 Task: Find connections with filter location Guaratuba with filter topic #Venturecapitalwith filter profile language English with filter current company Shapoorji Pallonji Real Estate with filter school Bennett University with filter industry Sporting Goods Manufacturing with filter service category Search Engine Optimization (SEO) with filter keywords title Operations Manager
Action: Mouse moved to (509, 106)
Screenshot: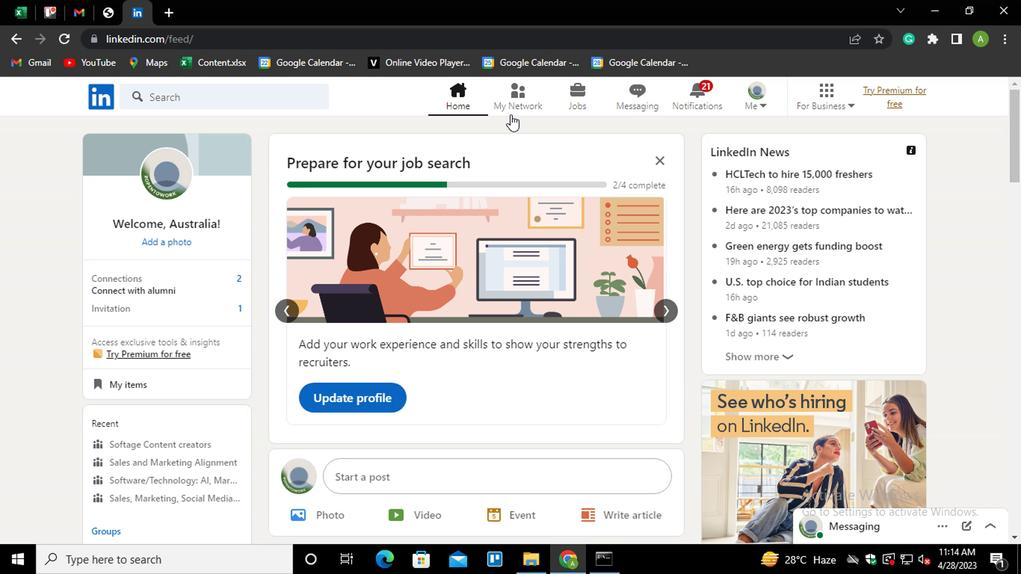 
Action: Mouse pressed left at (509, 106)
Screenshot: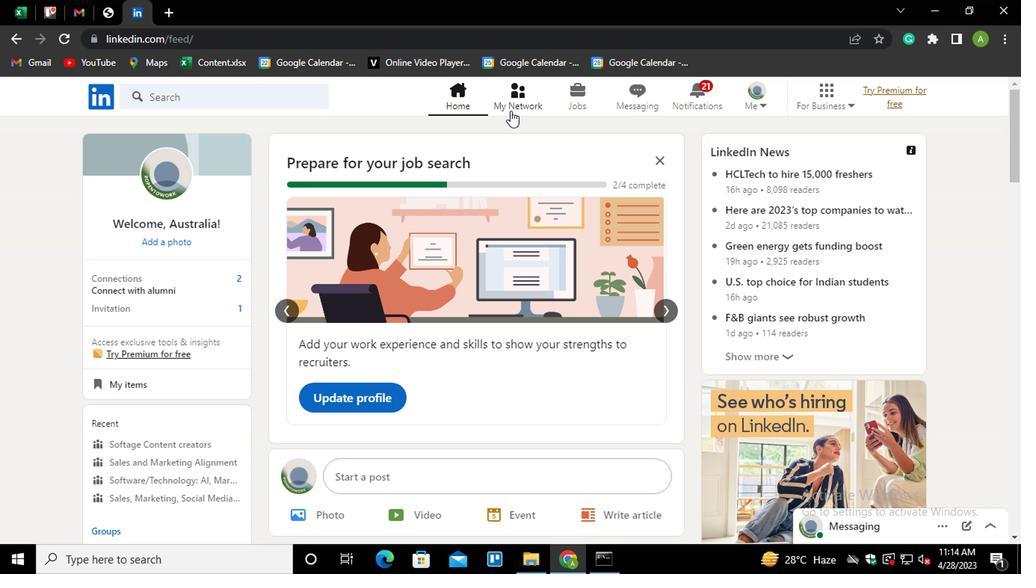 
Action: Mouse moved to (206, 181)
Screenshot: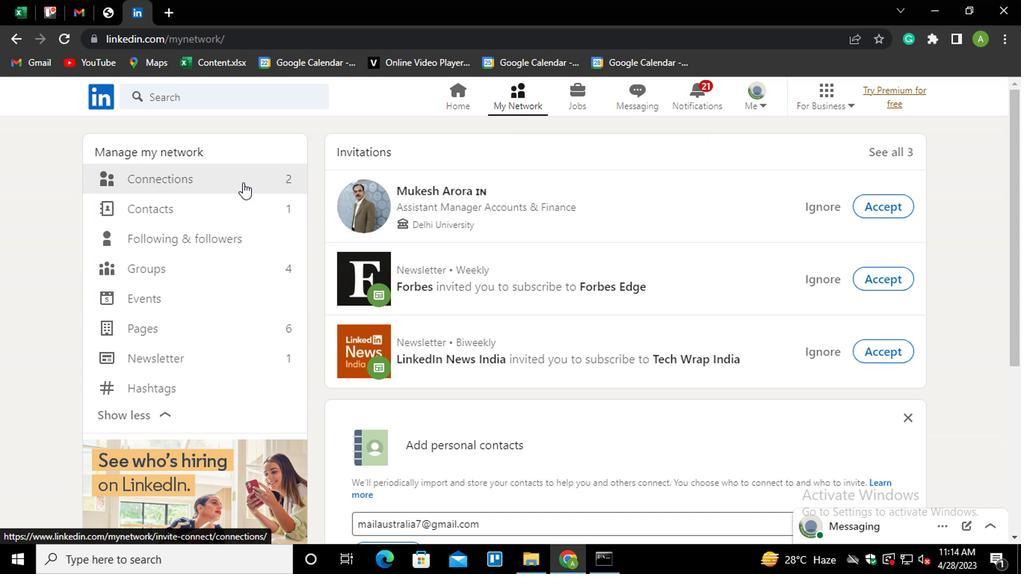 
Action: Mouse pressed left at (206, 181)
Screenshot: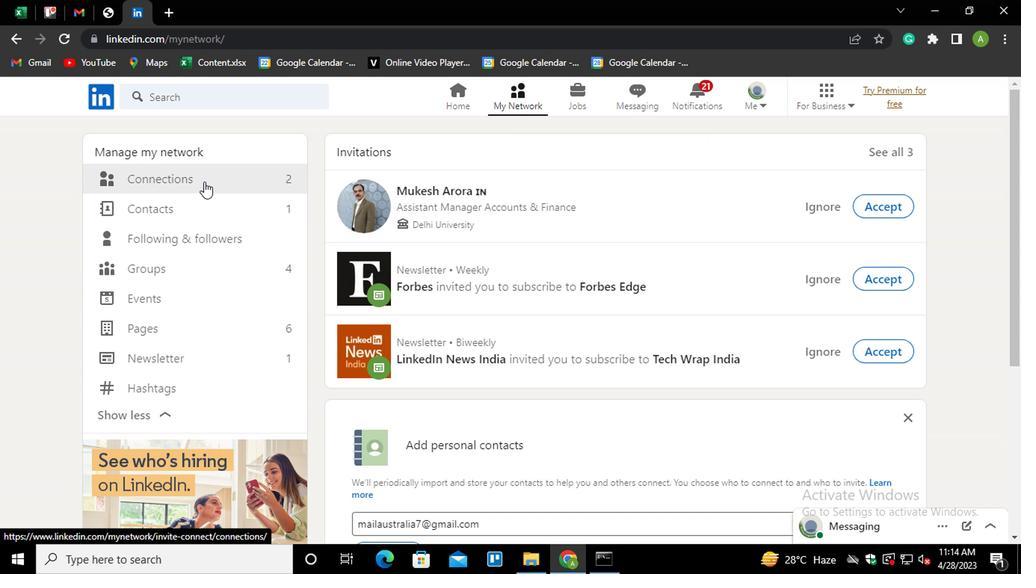 
Action: Mouse moved to (624, 180)
Screenshot: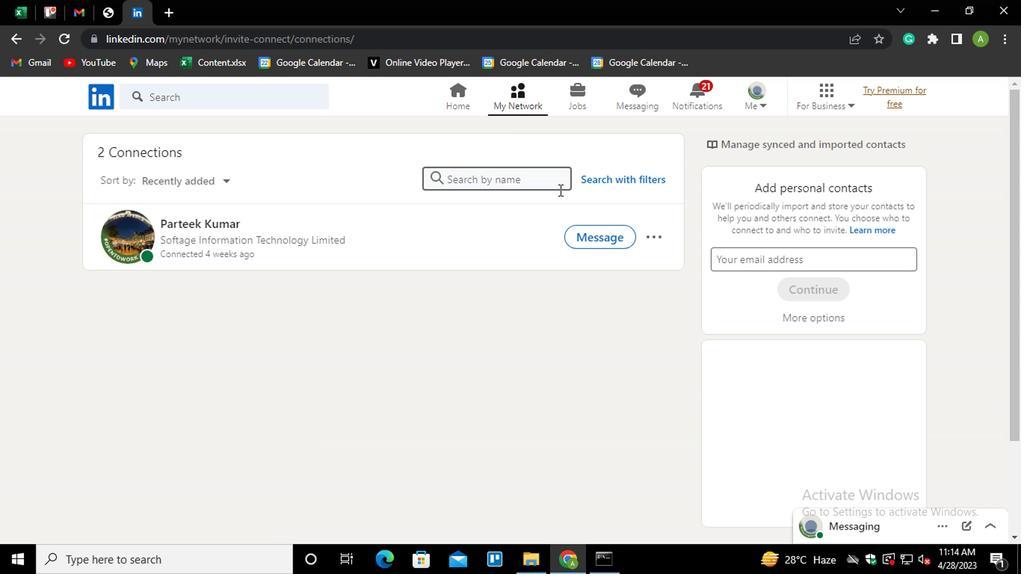 
Action: Mouse pressed left at (624, 180)
Screenshot: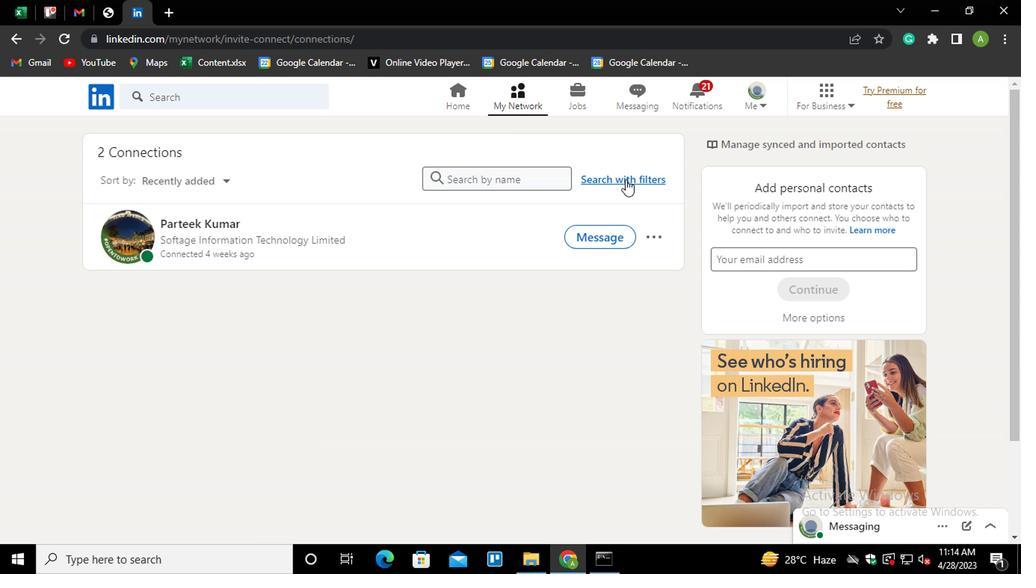 
Action: Mouse moved to (556, 136)
Screenshot: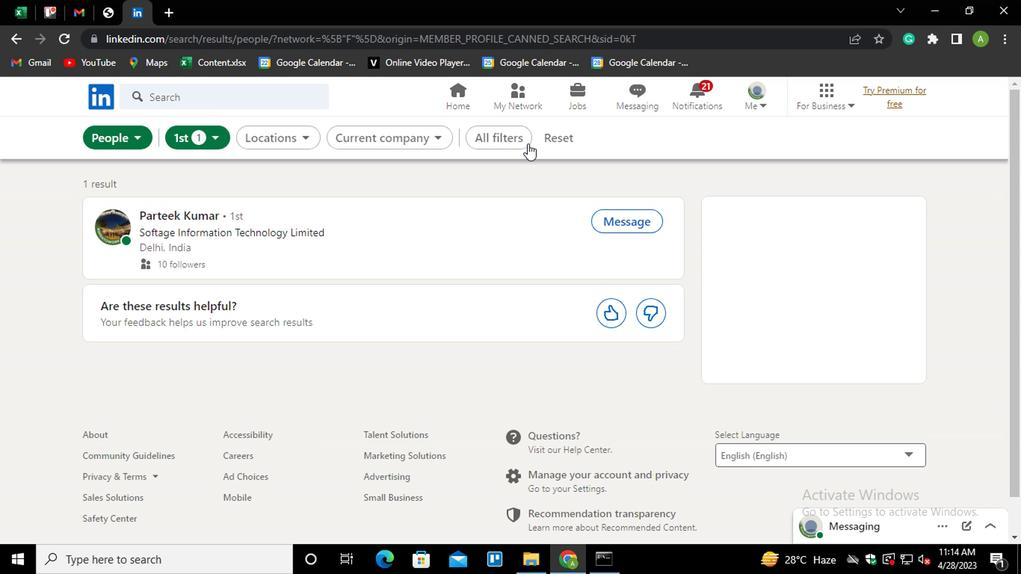 
Action: Mouse pressed left at (556, 136)
Screenshot: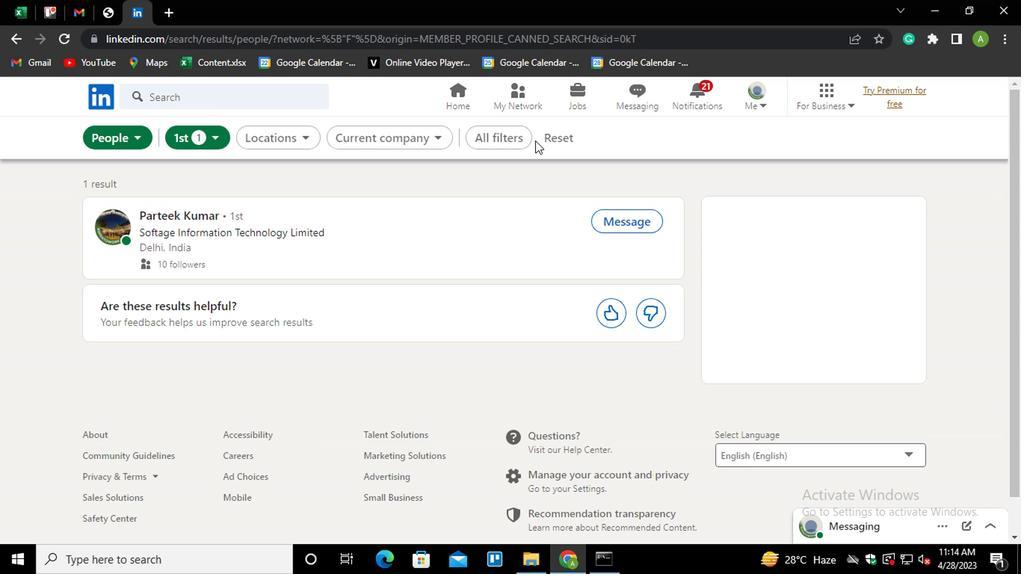 
Action: Mouse moved to (539, 141)
Screenshot: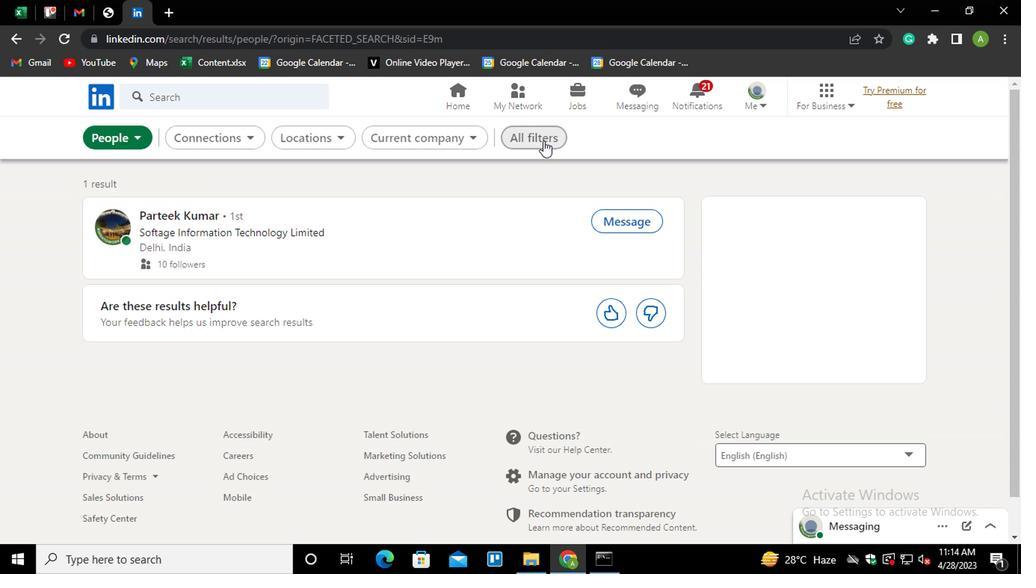 
Action: Mouse pressed left at (539, 141)
Screenshot: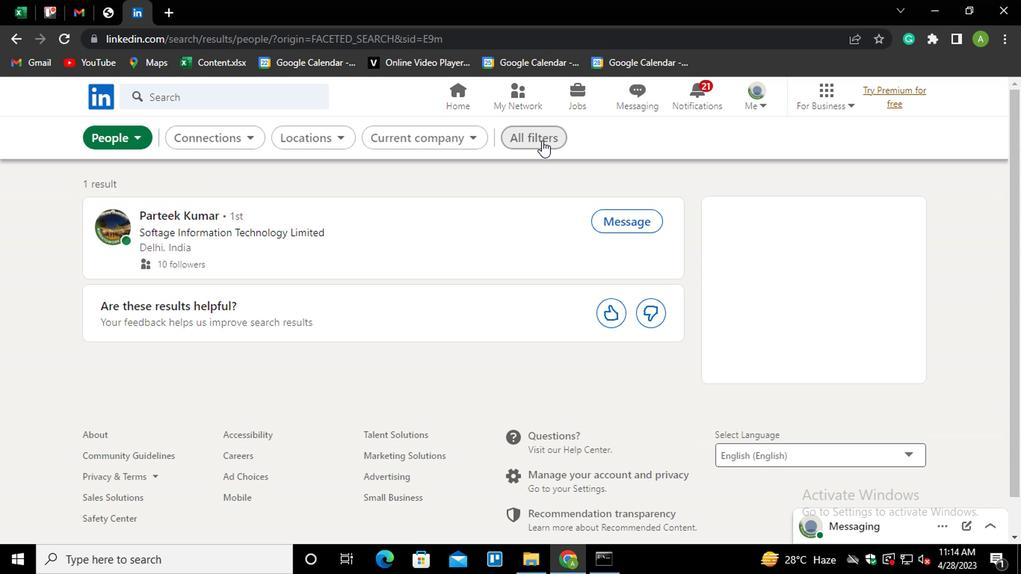 
Action: Mouse moved to (730, 328)
Screenshot: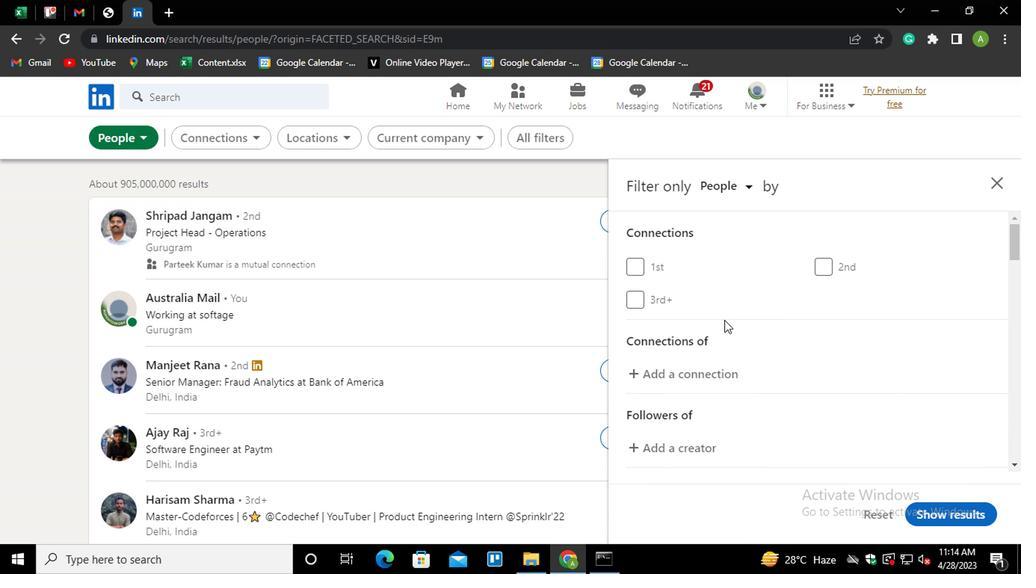 
Action: Mouse scrolled (730, 327) with delta (0, -1)
Screenshot: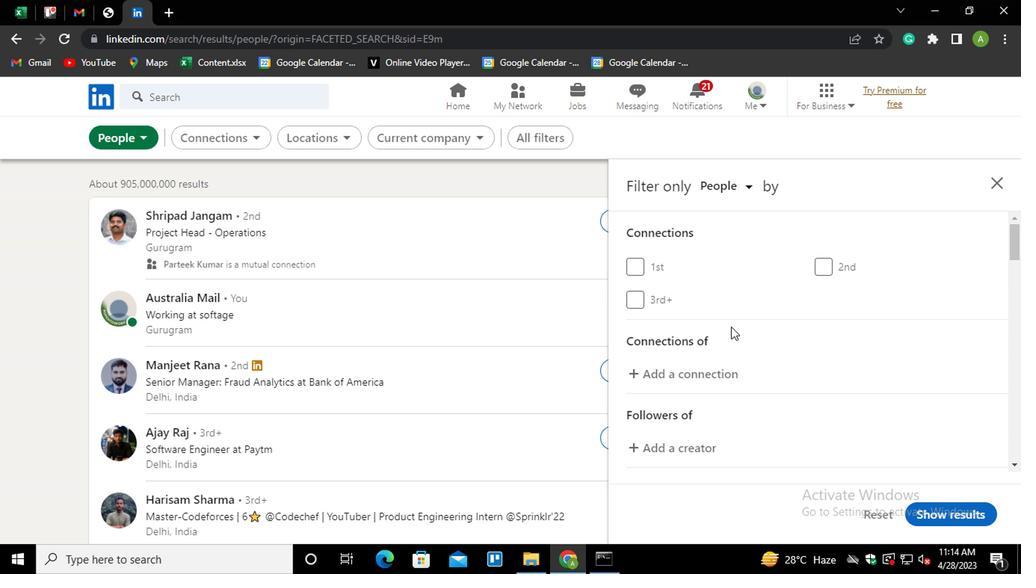 
Action: Mouse scrolled (730, 327) with delta (0, -1)
Screenshot: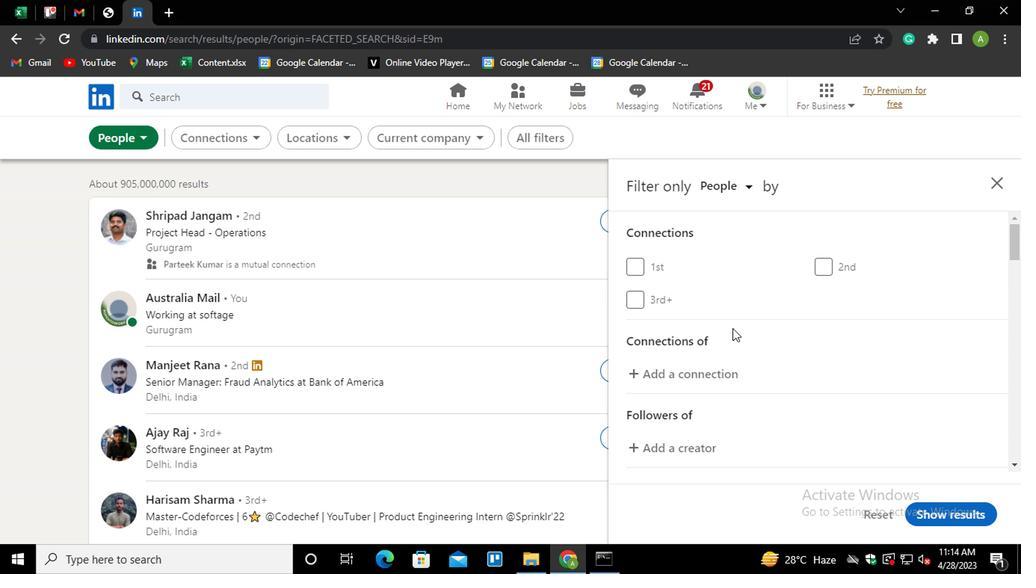 
Action: Mouse scrolled (730, 327) with delta (0, -1)
Screenshot: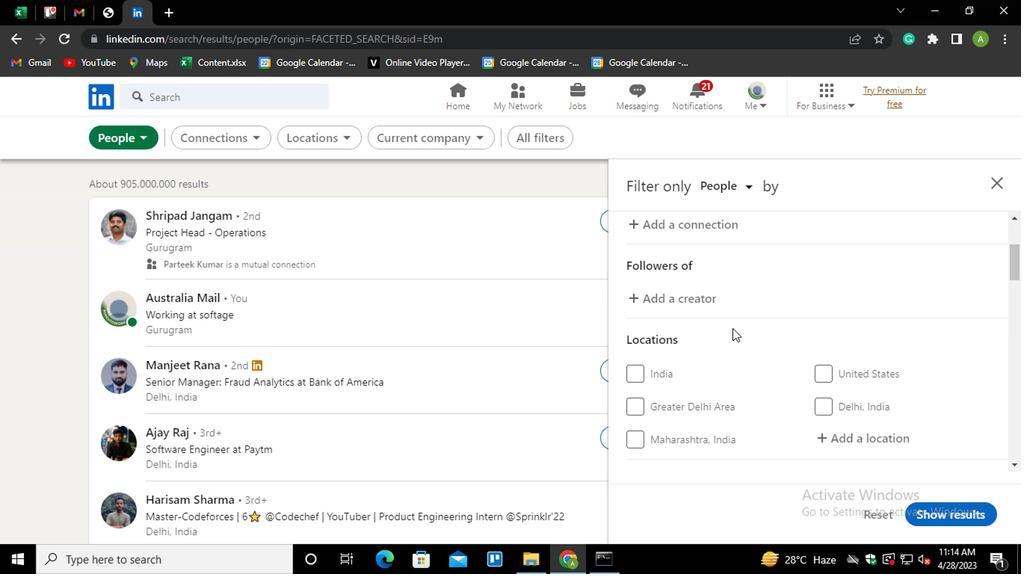 
Action: Mouse moved to (848, 368)
Screenshot: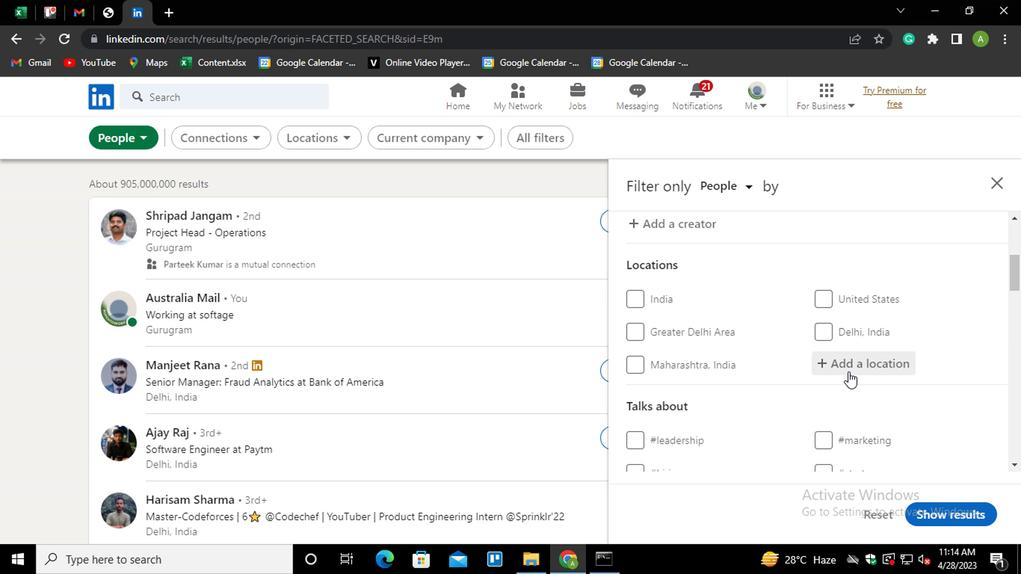 
Action: Mouse pressed left at (848, 368)
Screenshot: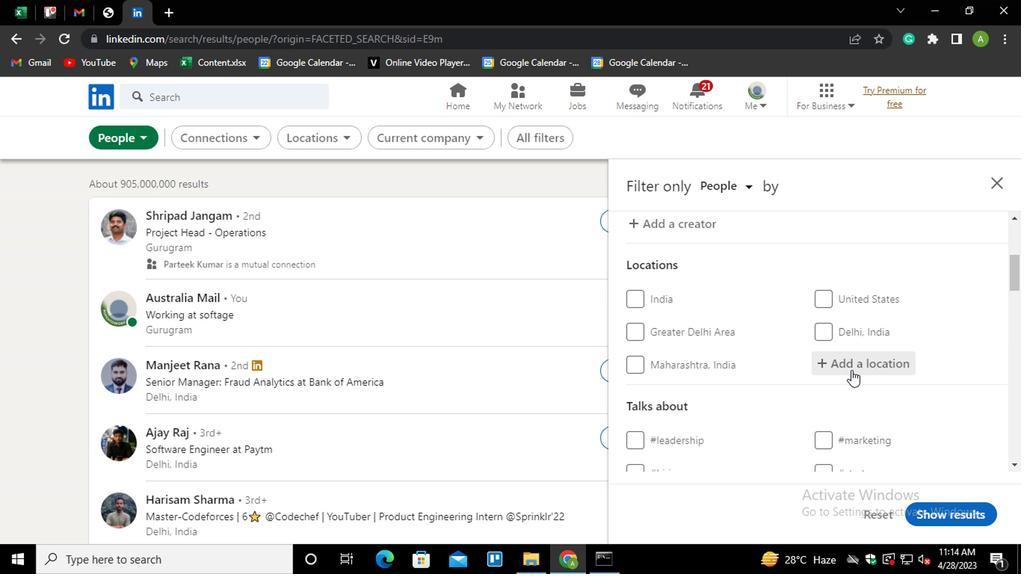 
Action: Key pressed <Key.shift>GUARATU<Key.down><Key.enter>
Screenshot: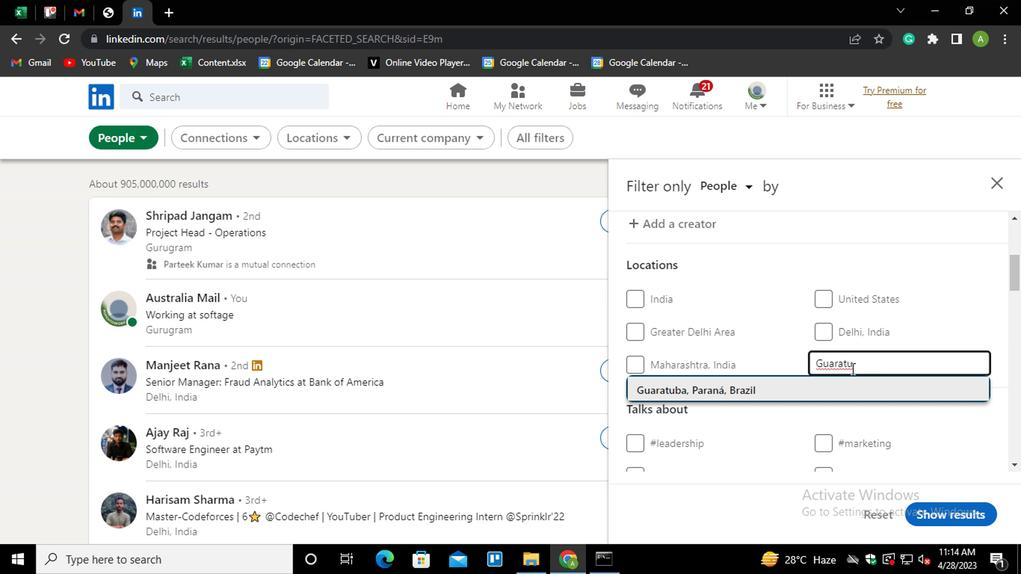 
Action: Mouse scrolled (848, 367) with delta (0, 0)
Screenshot: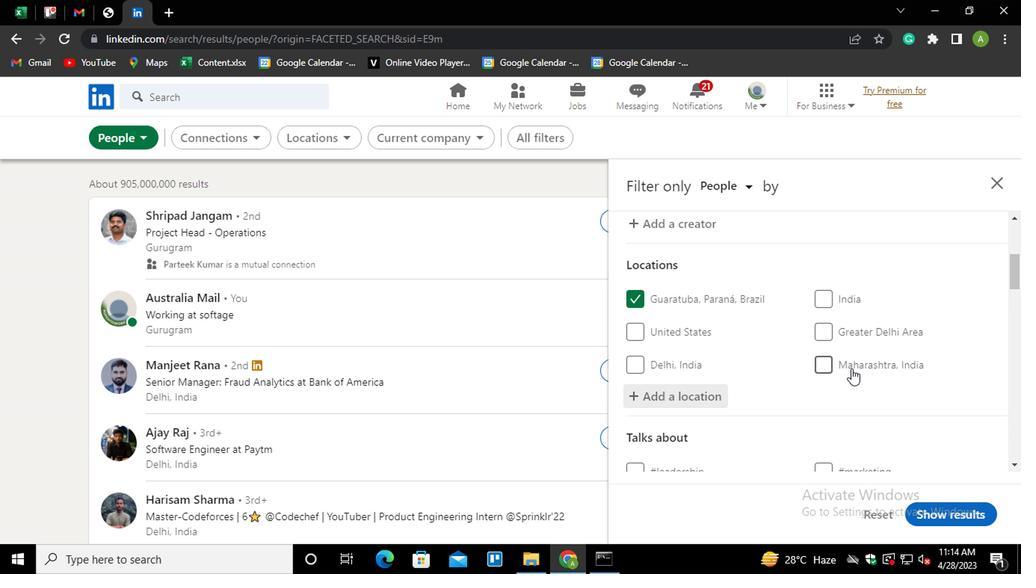 
Action: Mouse scrolled (848, 367) with delta (0, 0)
Screenshot: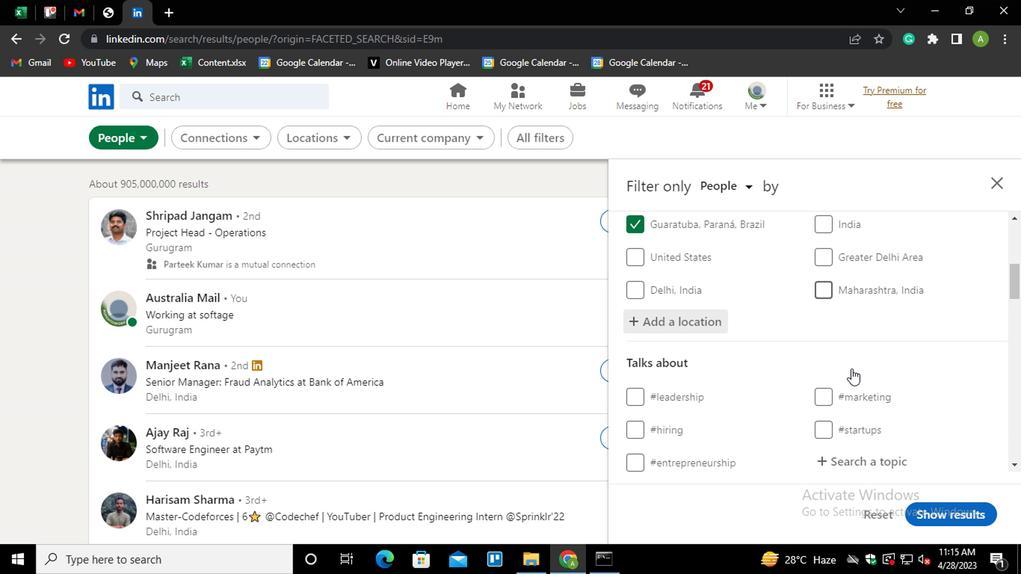 
Action: Mouse scrolled (848, 367) with delta (0, 0)
Screenshot: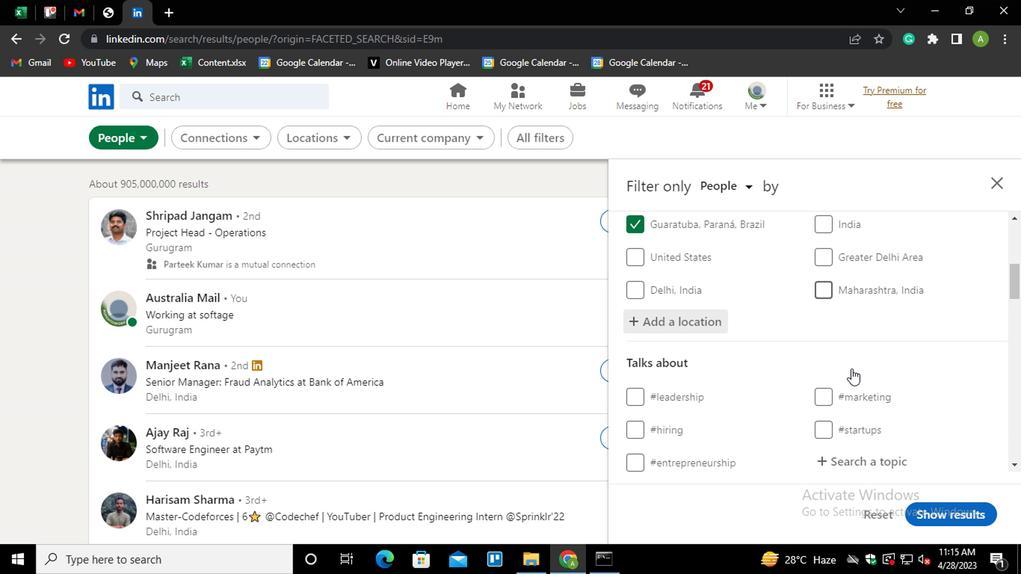 
Action: Mouse moved to (833, 317)
Screenshot: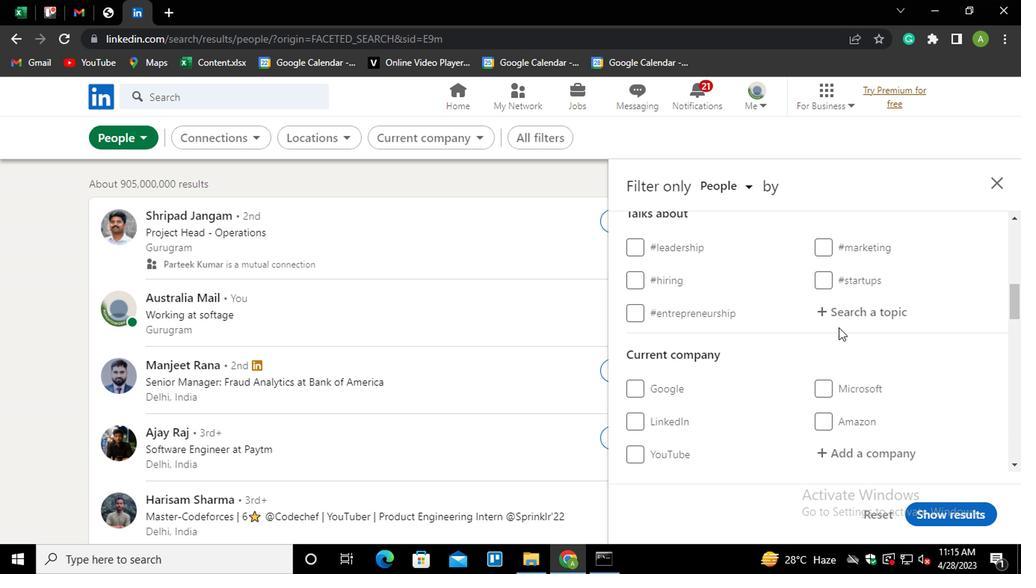 
Action: Mouse pressed left at (833, 317)
Screenshot: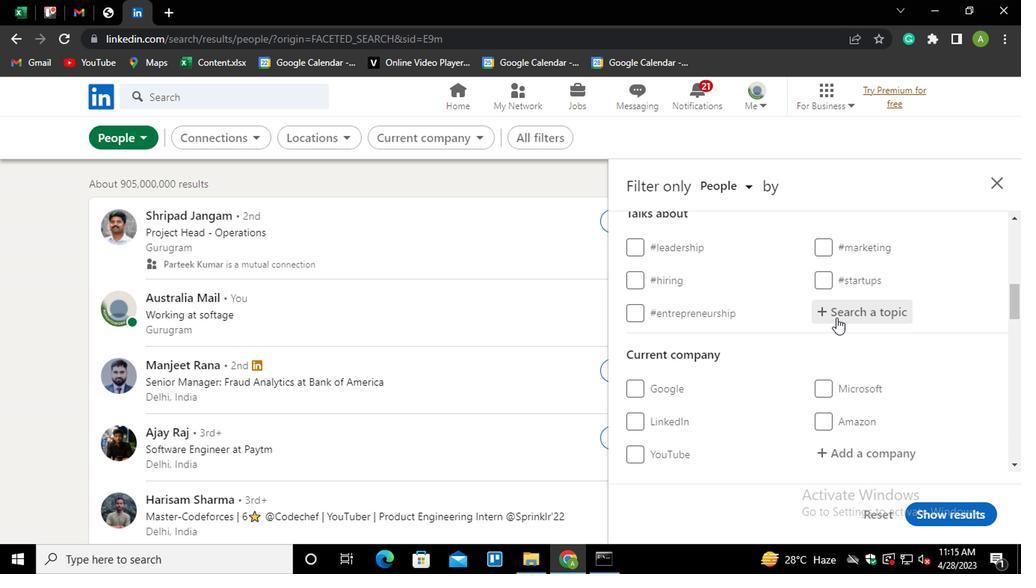 
Action: Key pressed CEN<Key.backspace><Key.backspace><Key.backspace>B<Key.backspace>VENTUREC<Key.down><Key.enter>
Screenshot: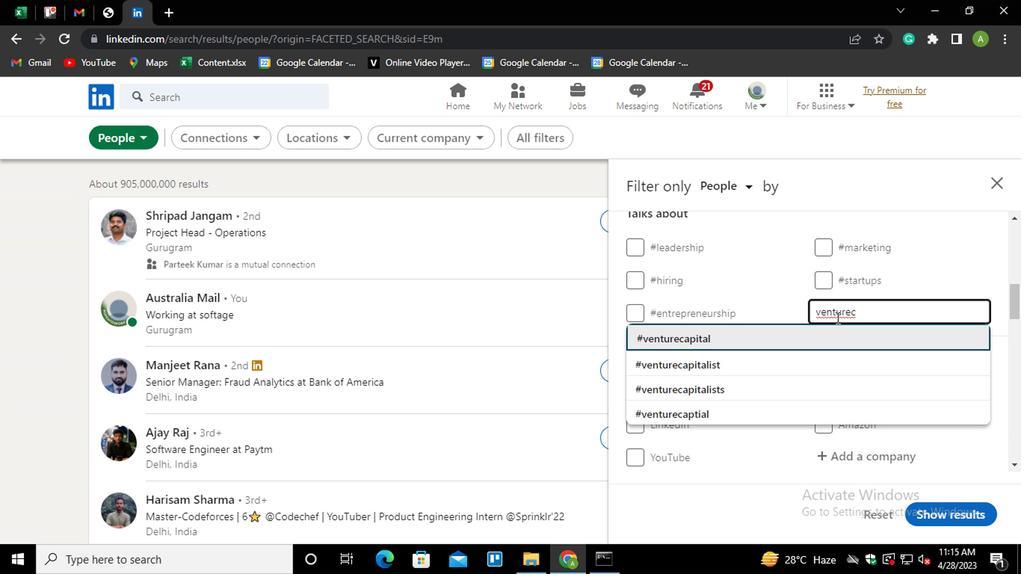 
Action: Mouse scrolled (833, 317) with delta (0, 0)
Screenshot: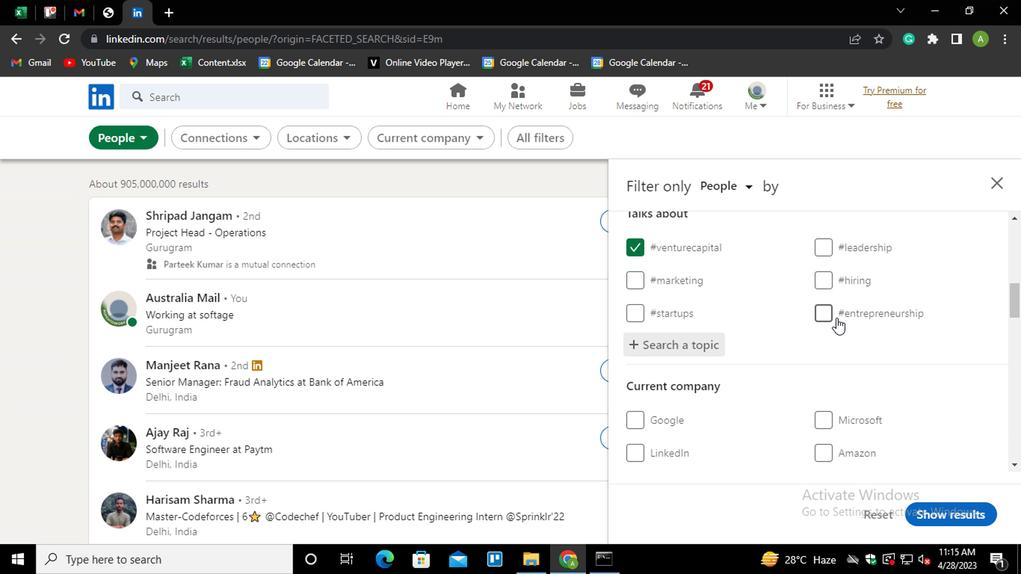 
Action: Mouse scrolled (833, 317) with delta (0, 0)
Screenshot: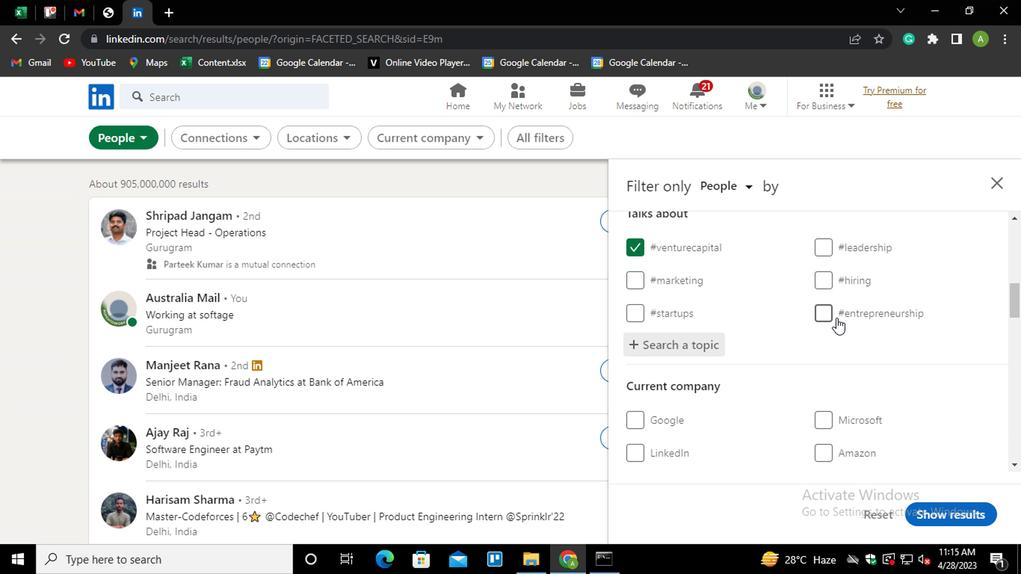 
Action: Mouse scrolled (833, 317) with delta (0, 0)
Screenshot: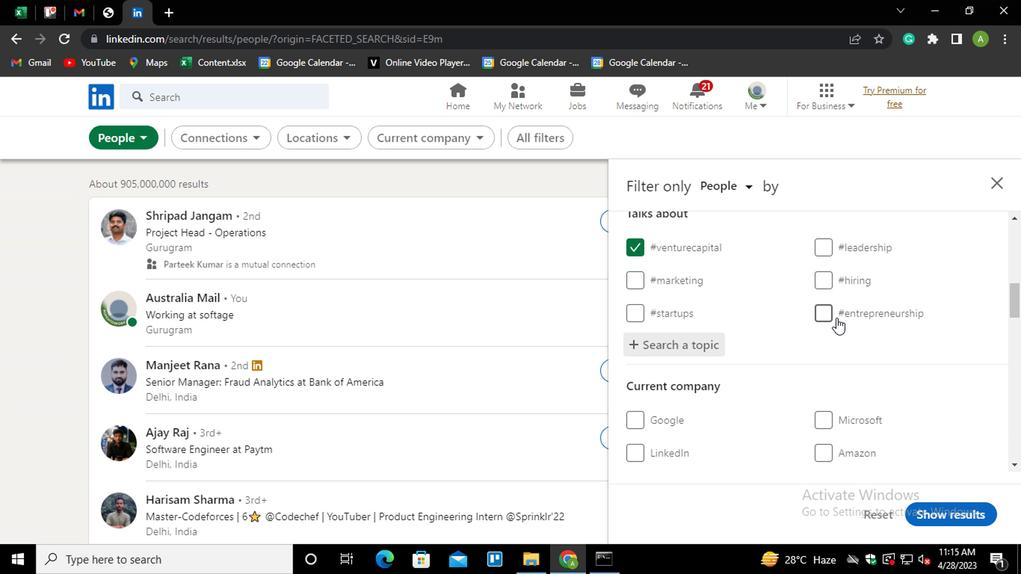 
Action: Mouse scrolled (833, 317) with delta (0, 0)
Screenshot: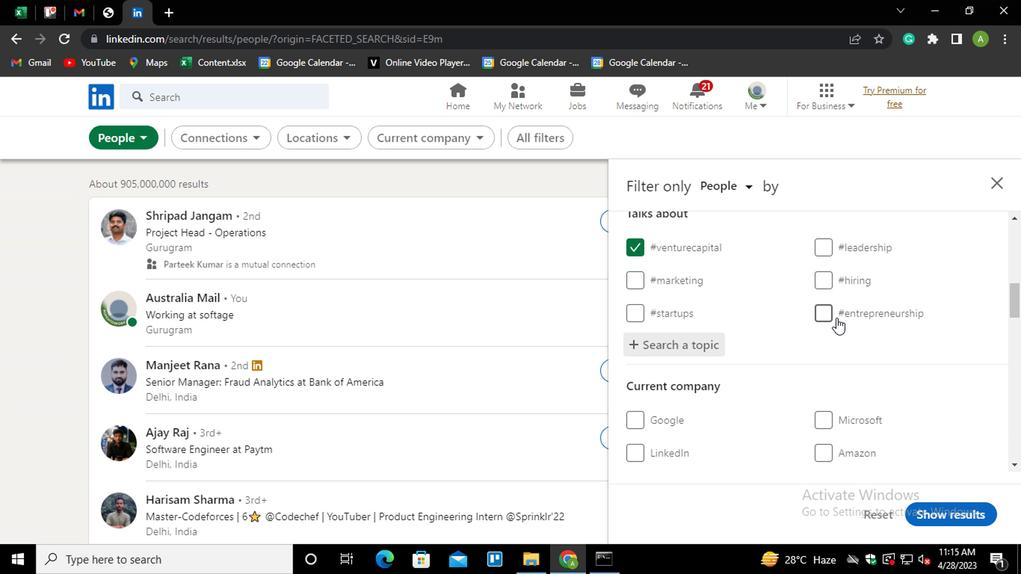 
Action: Mouse scrolled (833, 317) with delta (0, 0)
Screenshot: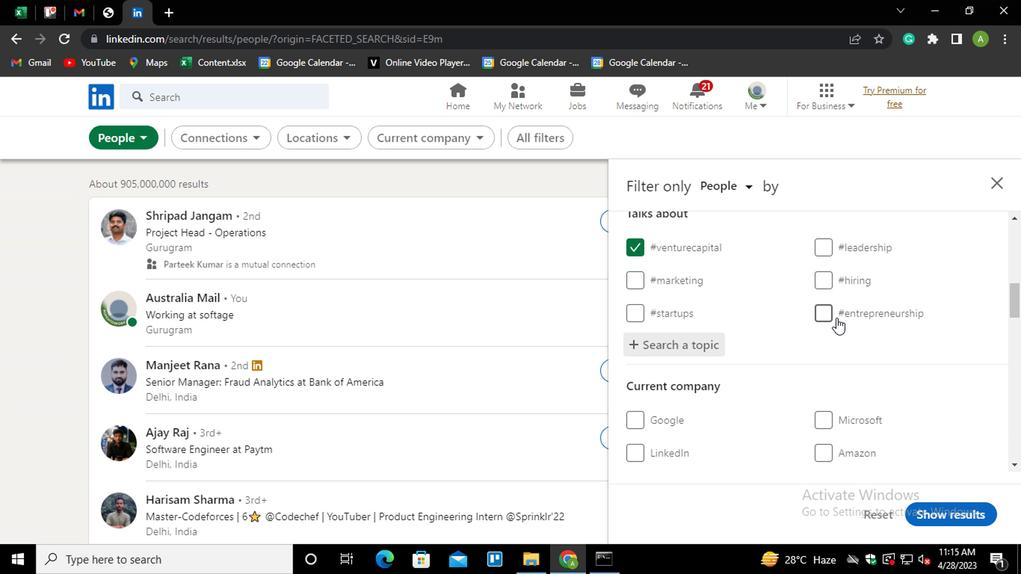 
Action: Mouse scrolled (833, 317) with delta (0, 0)
Screenshot: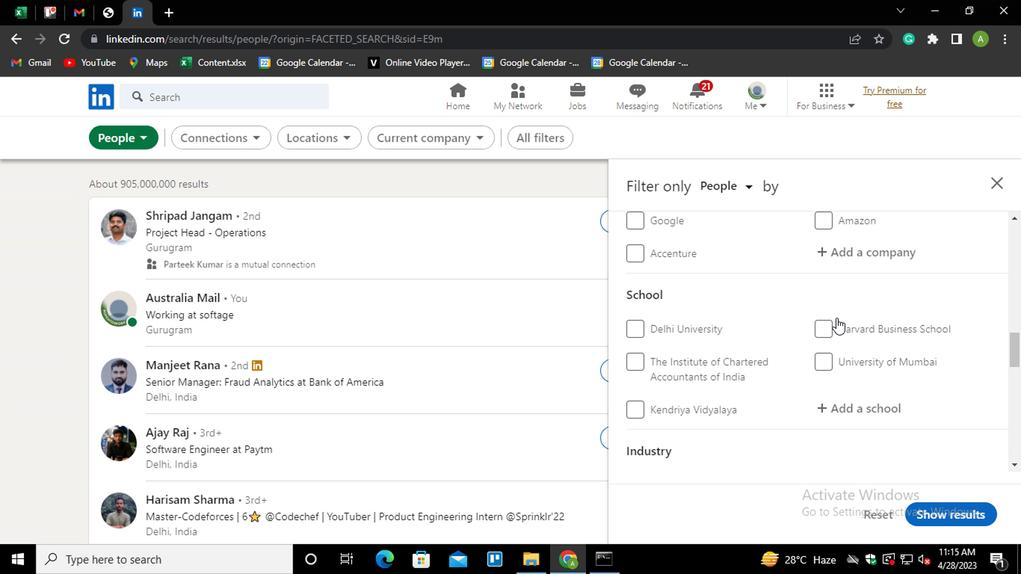 
Action: Mouse scrolled (833, 317) with delta (0, 0)
Screenshot: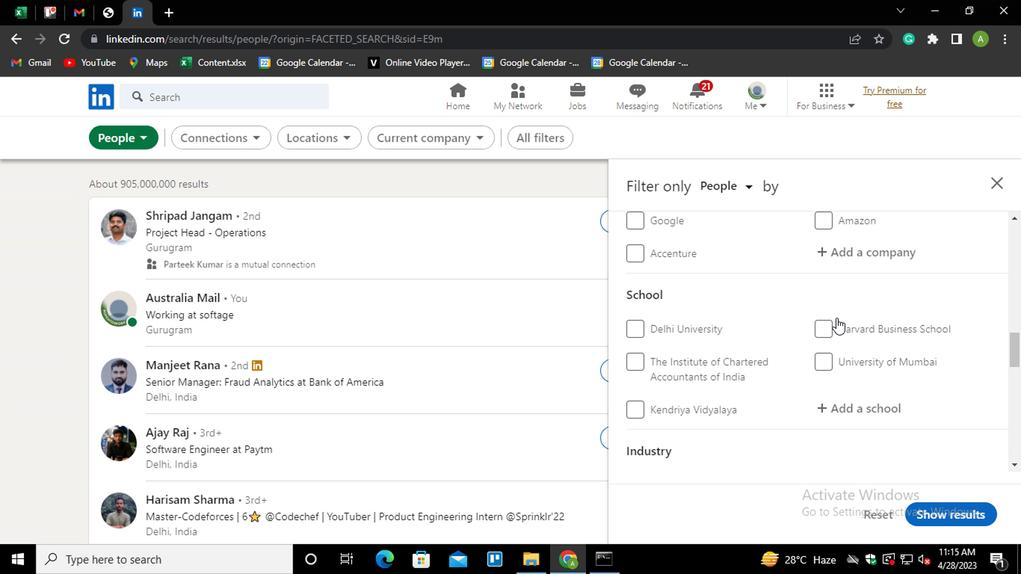 
Action: Mouse scrolled (833, 317) with delta (0, 0)
Screenshot: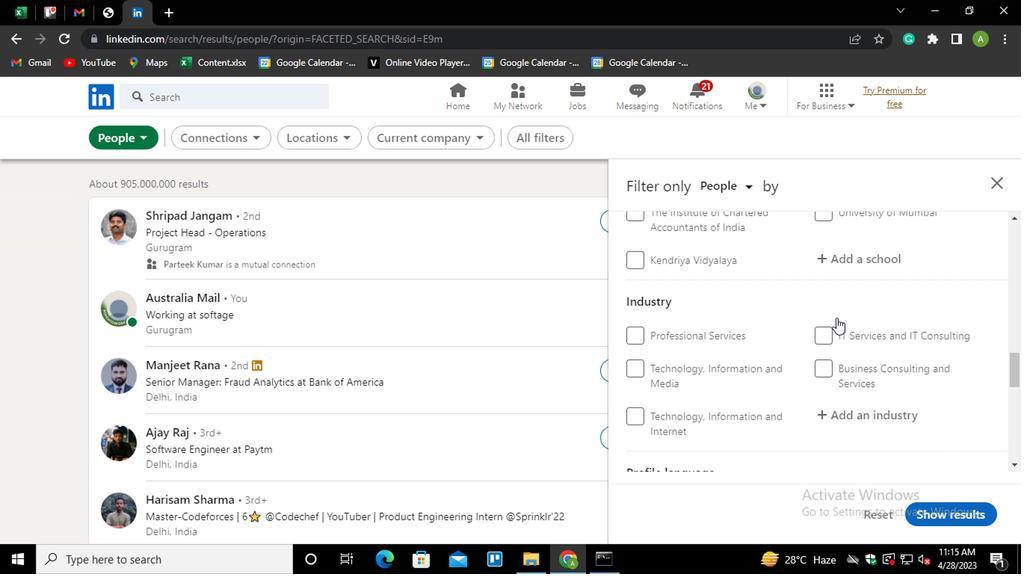 
Action: Mouse scrolled (833, 317) with delta (0, 0)
Screenshot: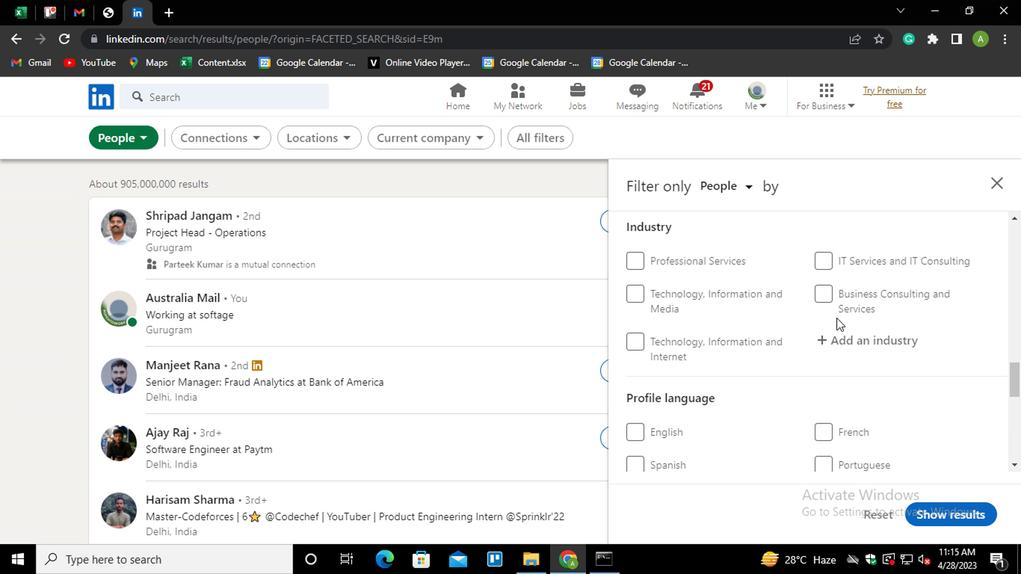
Action: Mouse moved to (624, 364)
Screenshot: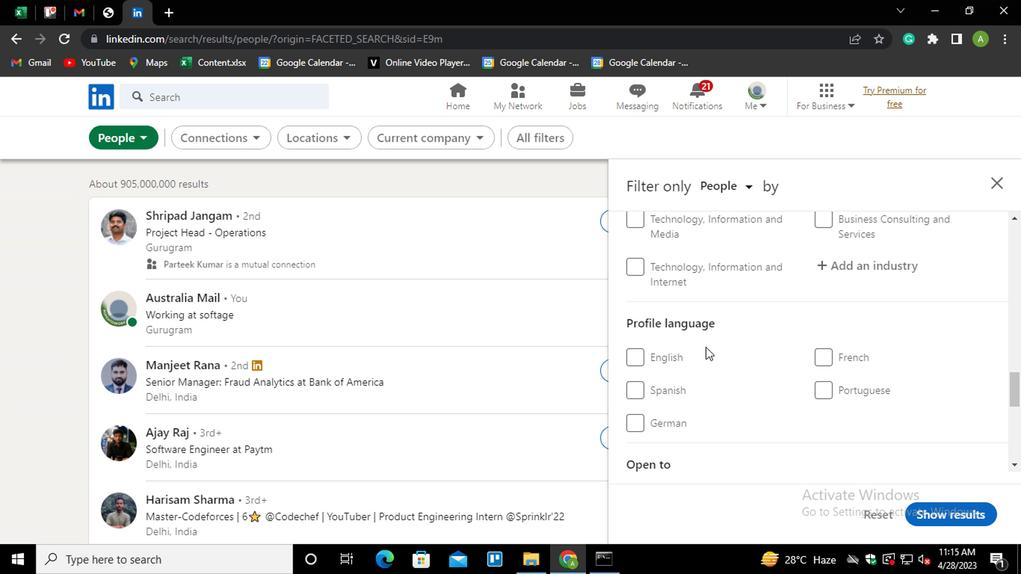 
Action: Mouse pressed left at (624, 364)
Screenshot: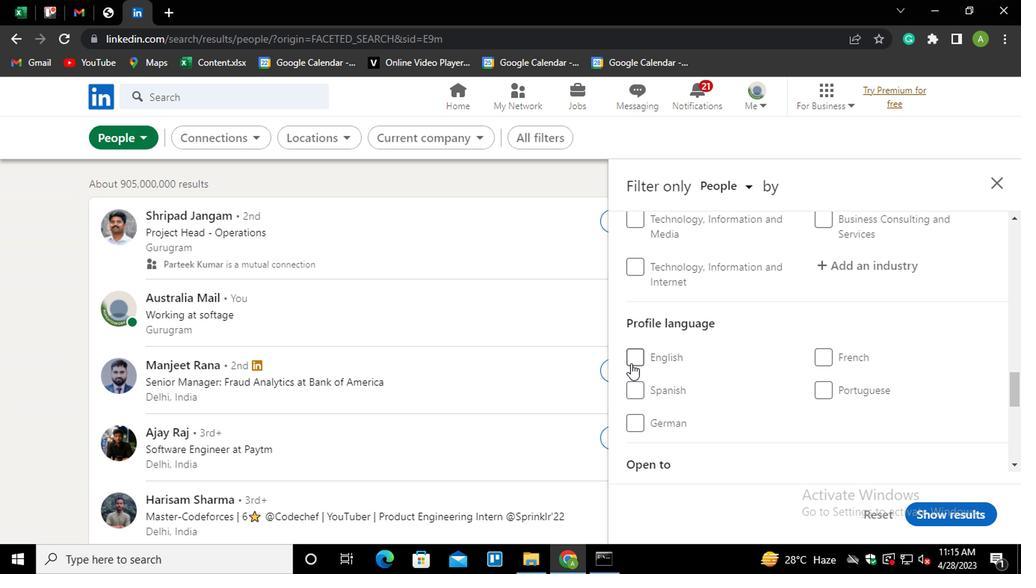 
Action: Mouse moved to (628, 363)
Screenshot: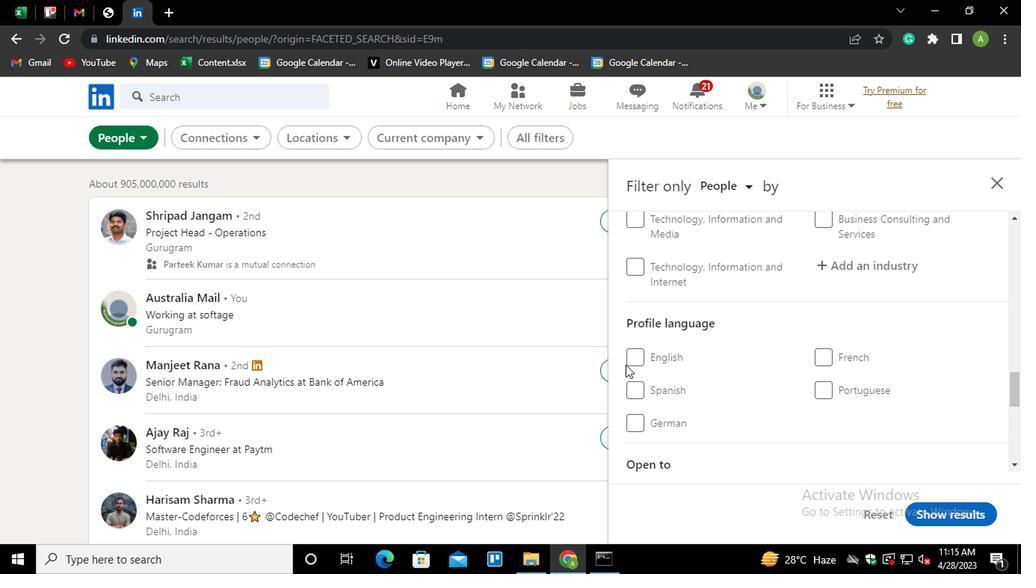 
Action: Mouse pressed left at (628, 363)
Screenshot: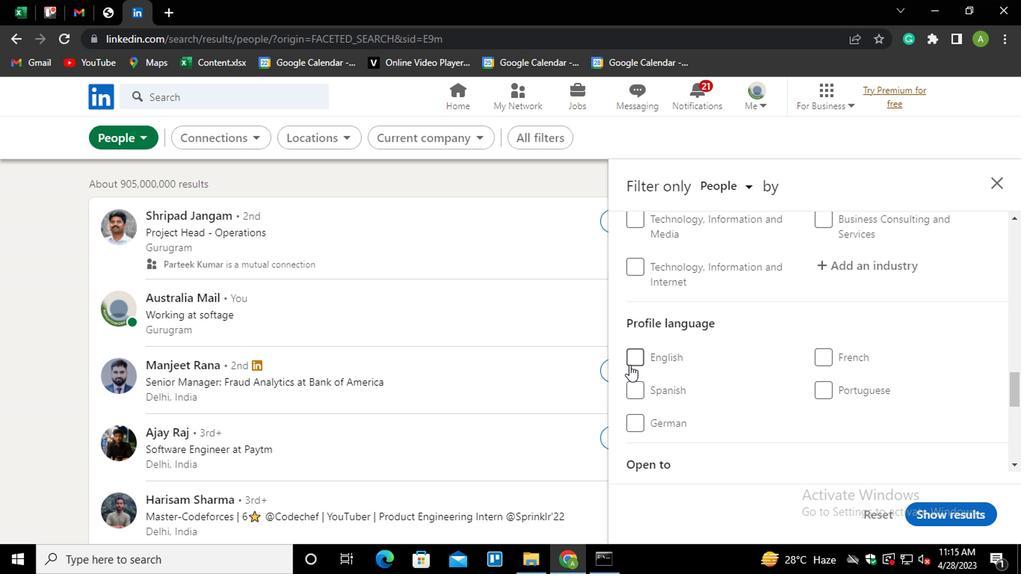 
Action: Mouse moved to (767, 373)
Screenshot: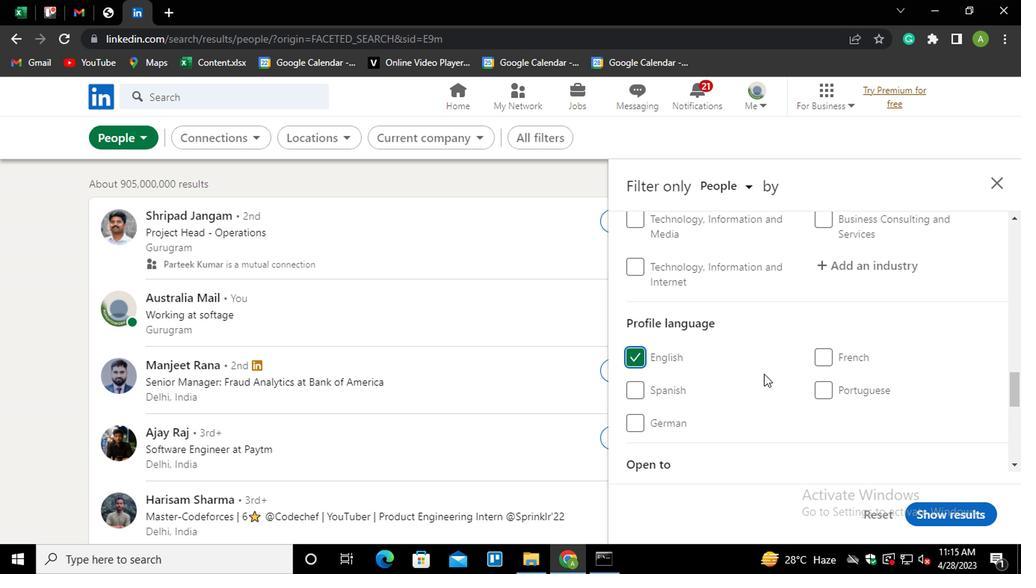 
Action: Mouse scrolled (767, 374) with delta (0, 0)
Screenshot: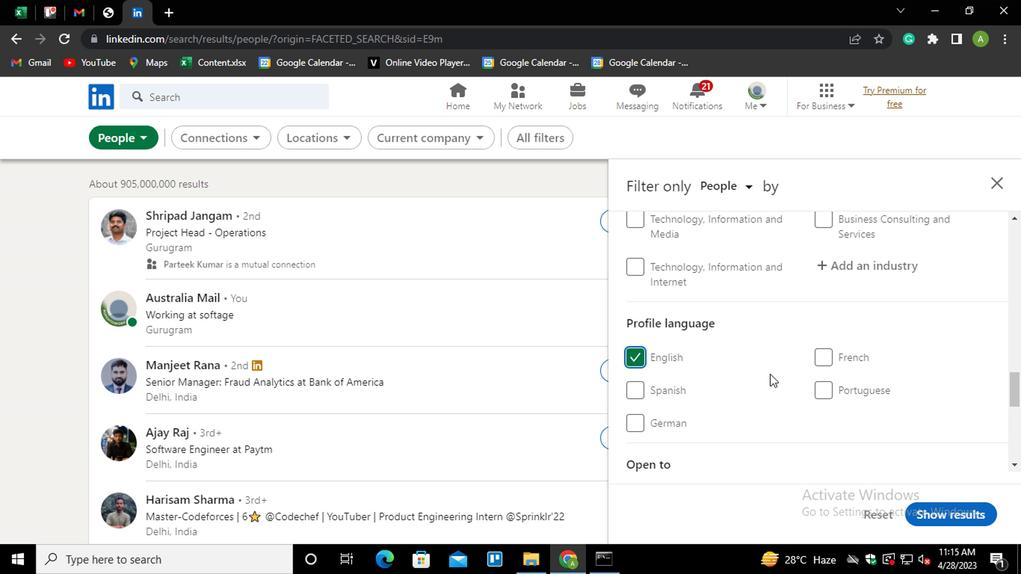 
Action: Mouse scrolled (767, 374) with delta (0, 0)
Screenshot: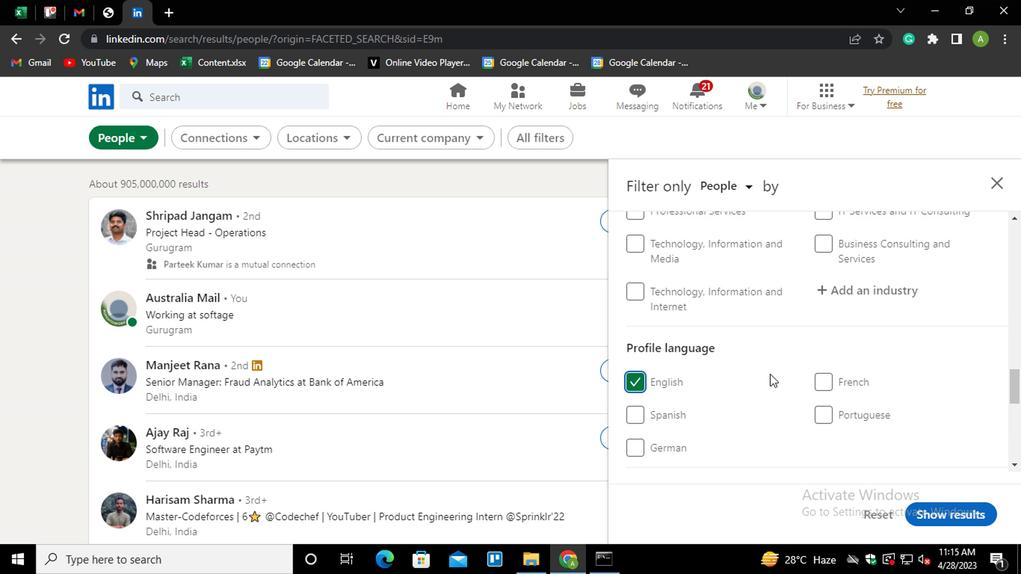 
Action: Mouse scrolled (767, 374) with delta (0, 0)
Screenshot: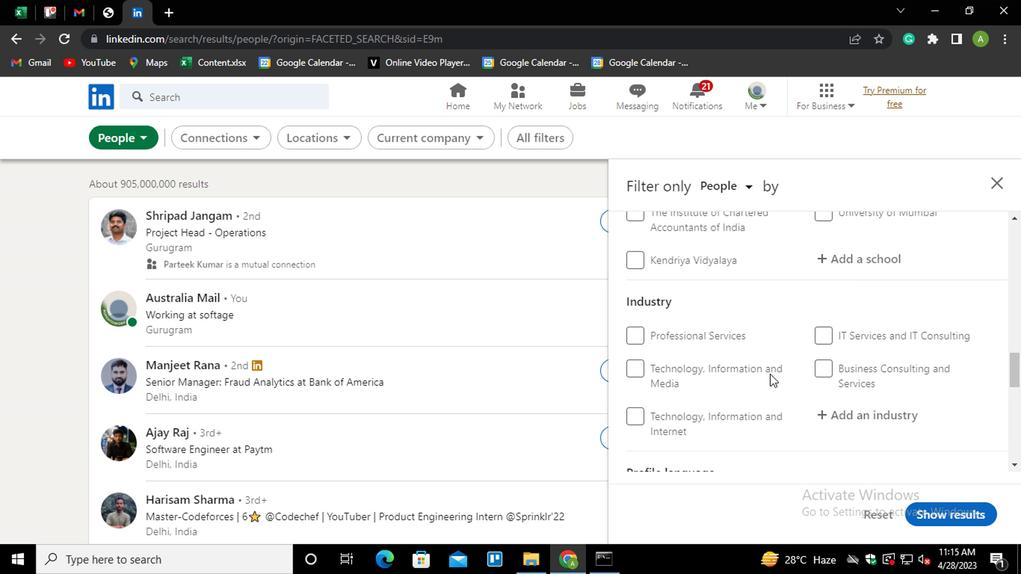 
Action: Mouse scrolled (767, 374) with delta (0, 0)
Screenshot: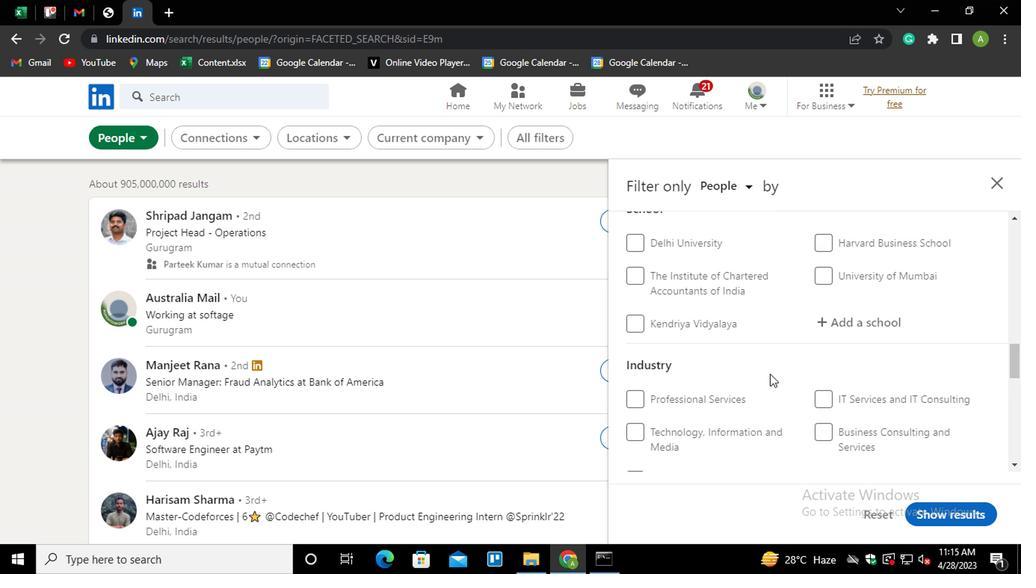 
Action: Mouse scrolled (767, 374) with delta (0, 0)
Screenshot: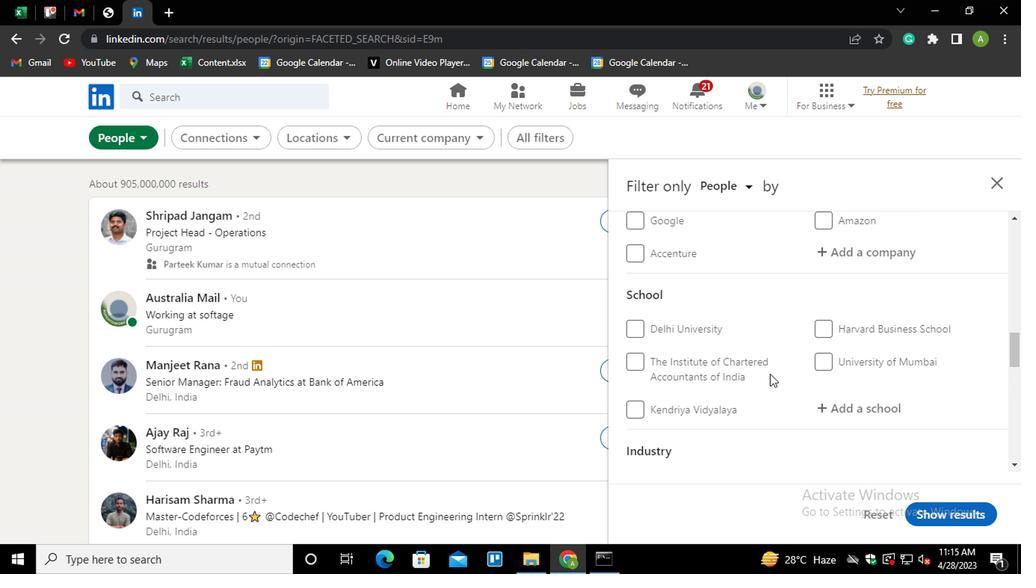 
Action: Mouse scrolled (767, 374) with delta (0, 0)
Screenshot: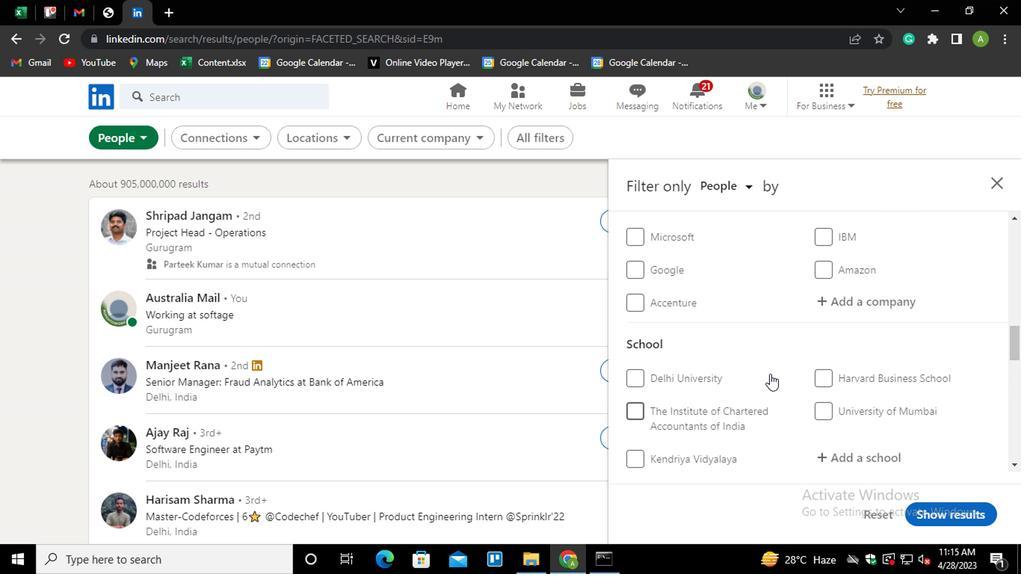 
Action: Mouse scrolled (767, 374) with delta (0, 0)
Screenshot: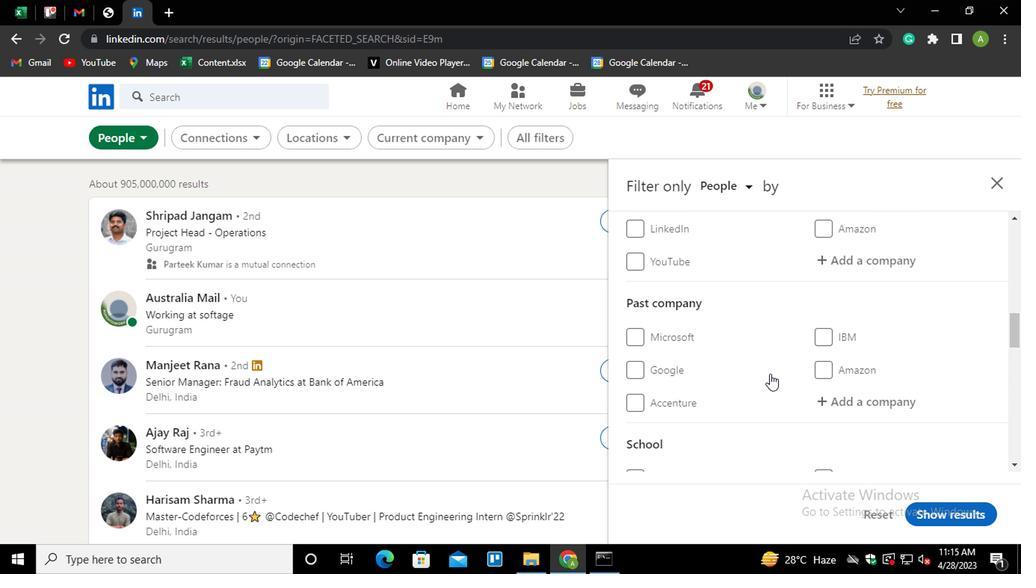 
Action: Mouse moved to (866, 335)
Screenshot: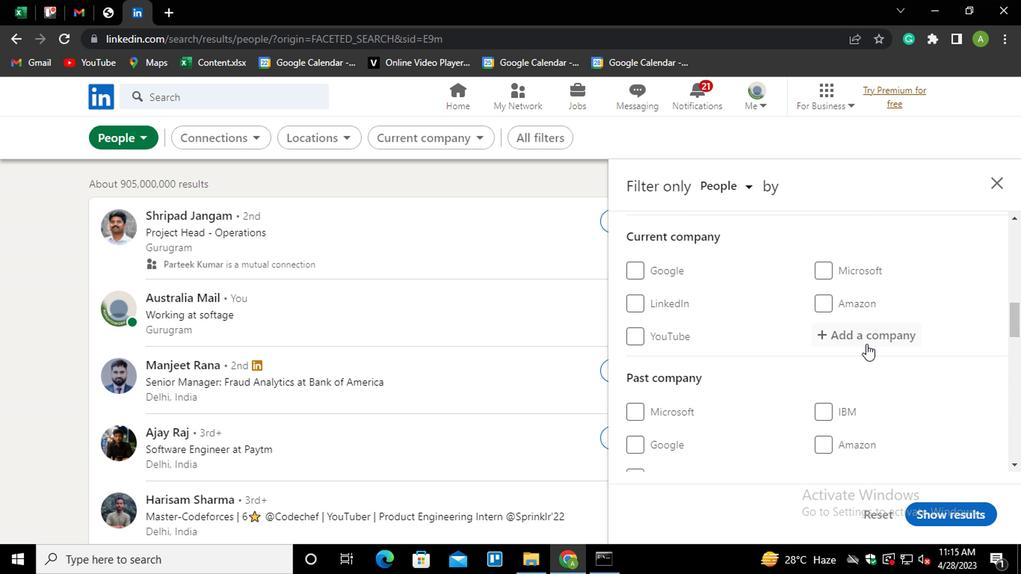 
Action: Mouse pressed left at (866, 335)
Screenshot: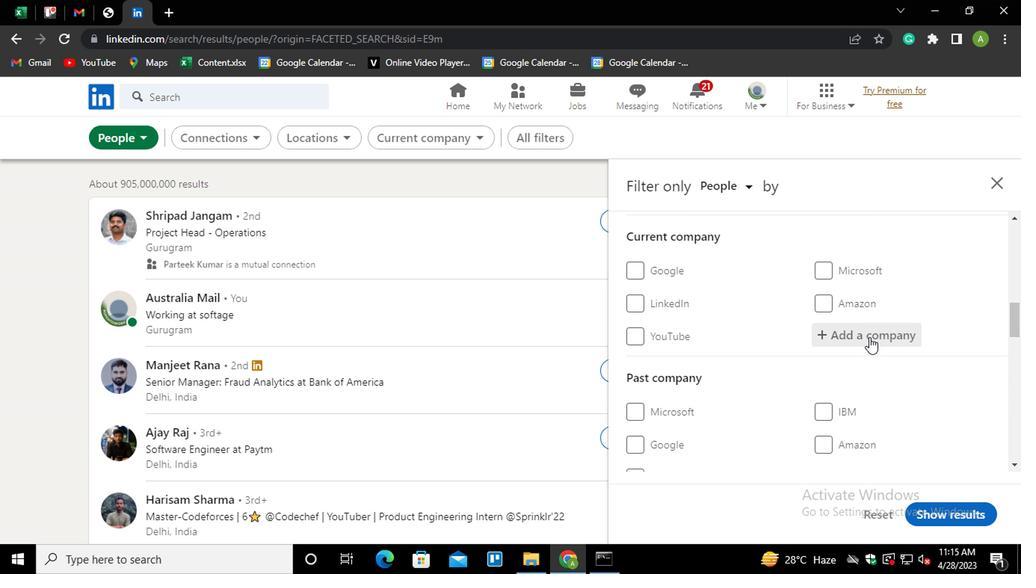 
Action: Key pressed <Key.shift>S
Screenshot: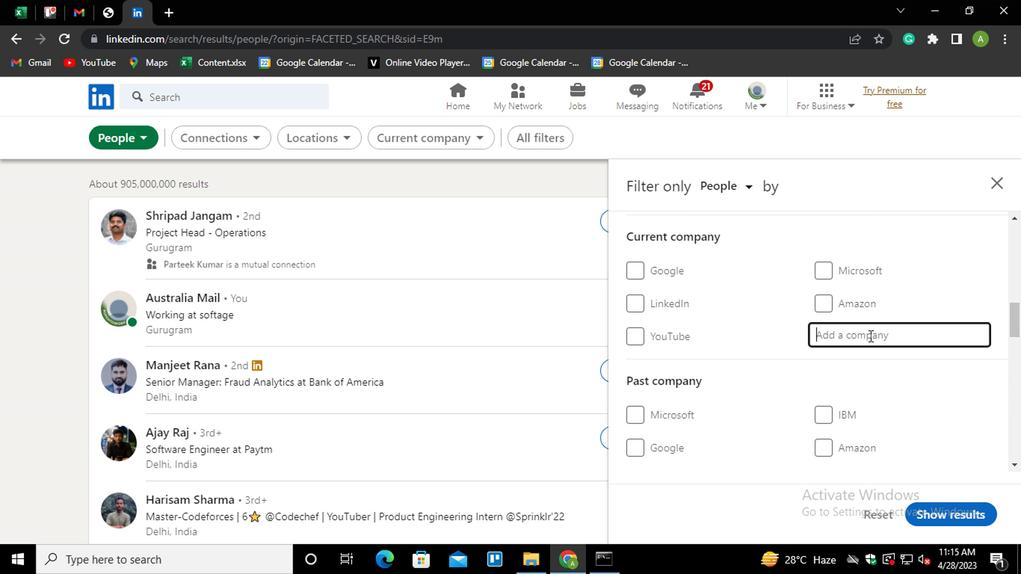 
Action: Mouse moved to (861, 337)
Screenshot: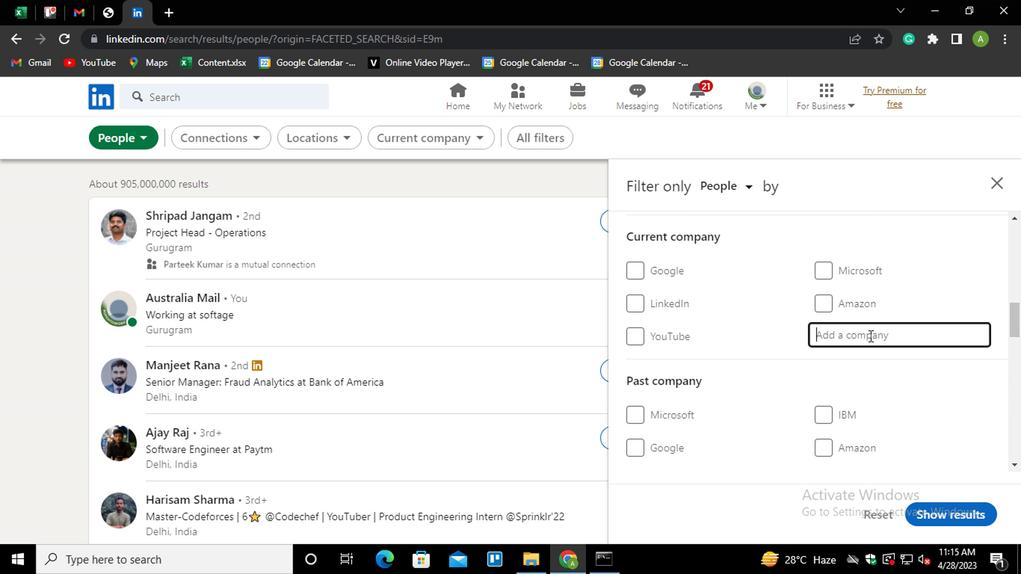 
Action: Key pressed HAPOOR<Key.down><Key.down><Key.down><Key.enter>
Screenshot: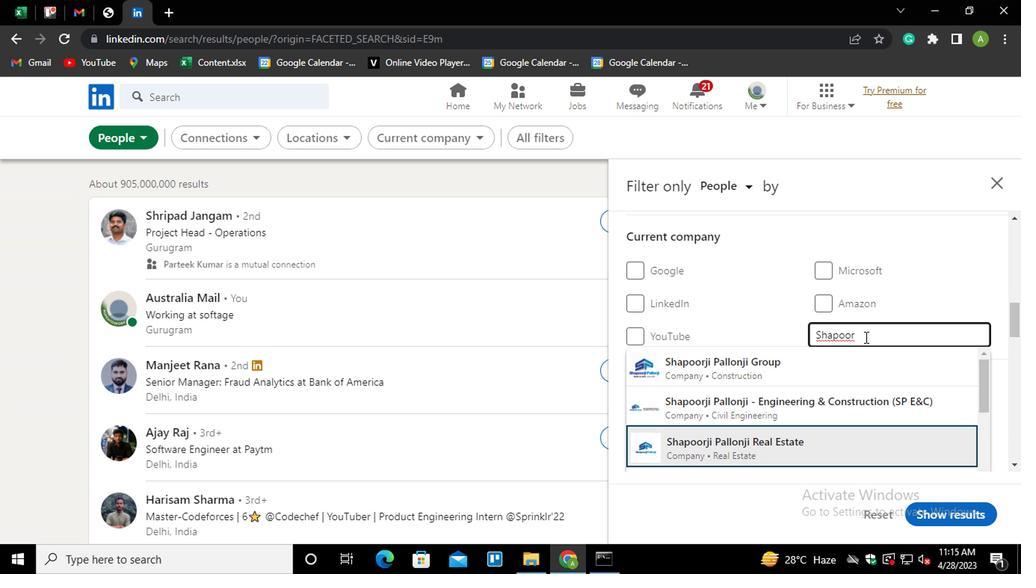 
Action: Mouse scrolled (861, 336) with delta (0, -1)
Screenshot: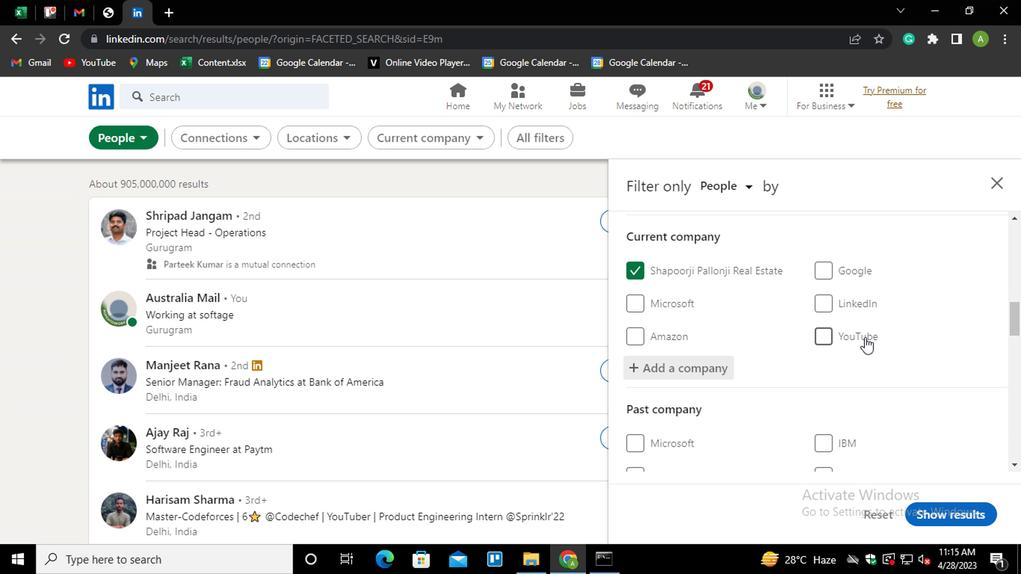 
Action: Mouse scrolled (861, 336) with delta (0, -1)
Screenshot: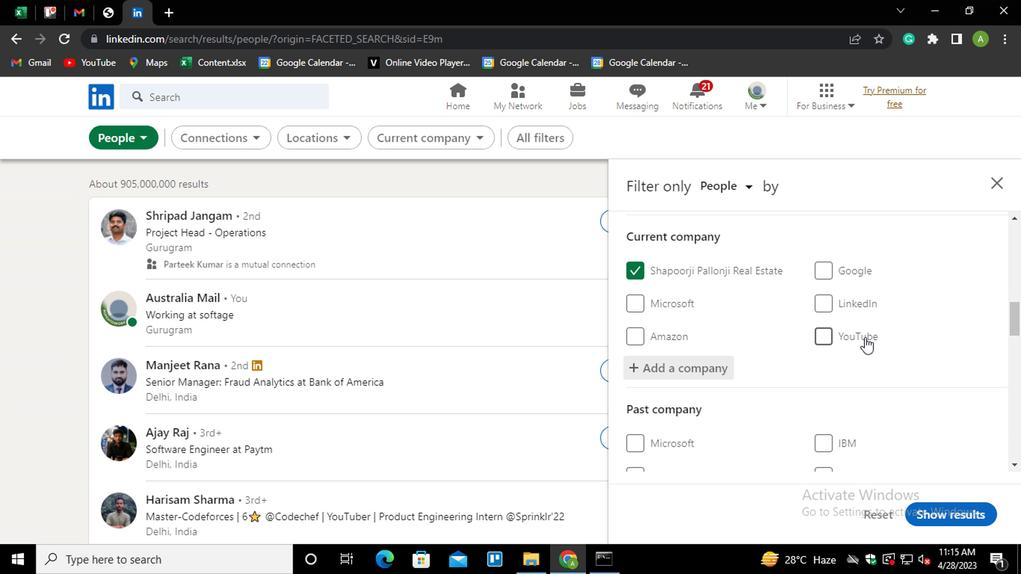 
Action: Mouse scrolled (861, 336) with delta (0, -1)
Screenshot: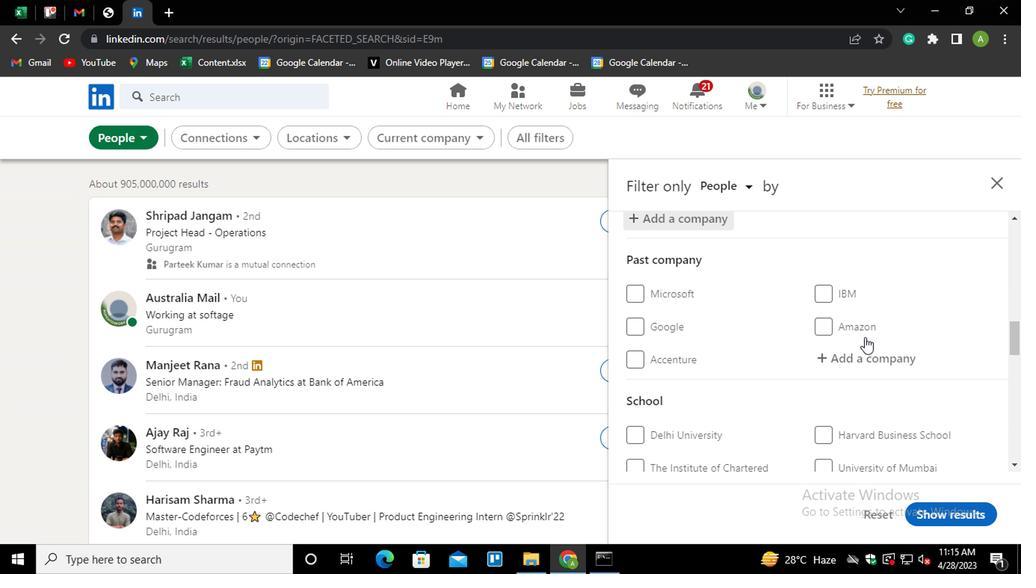 
Action: Mouse scrolled (861, 336) with delta (0, -1)
Screenshot: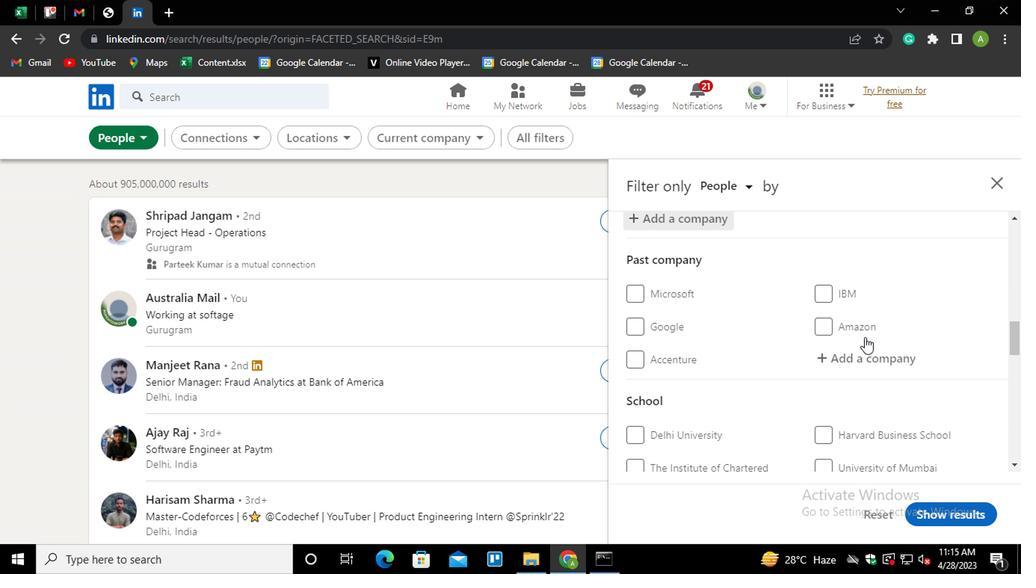 
Action: Mouse moved to (854, 366)
Screenshot: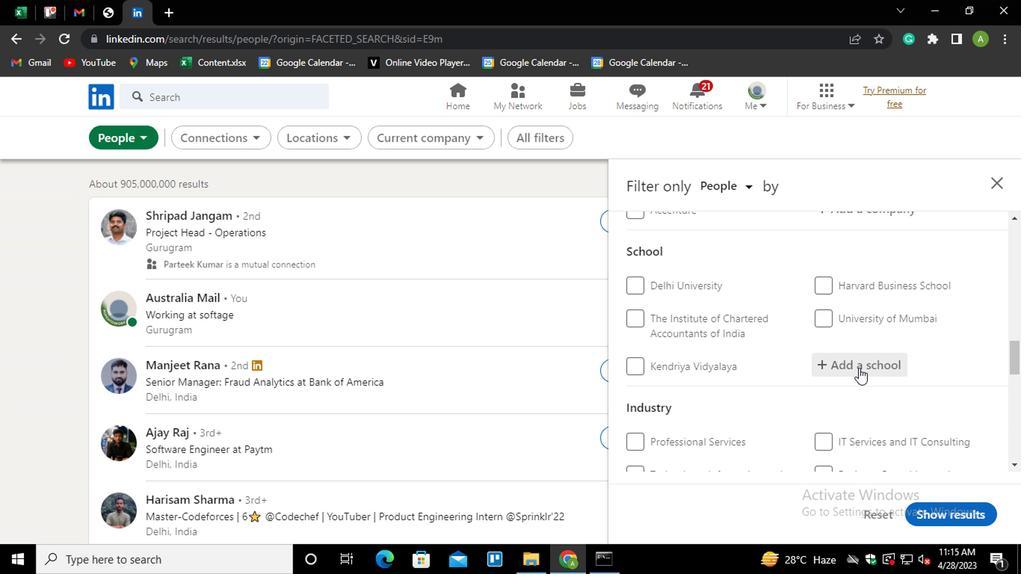 
Action: Mouse pressed left at (854, 366)
Screenshot: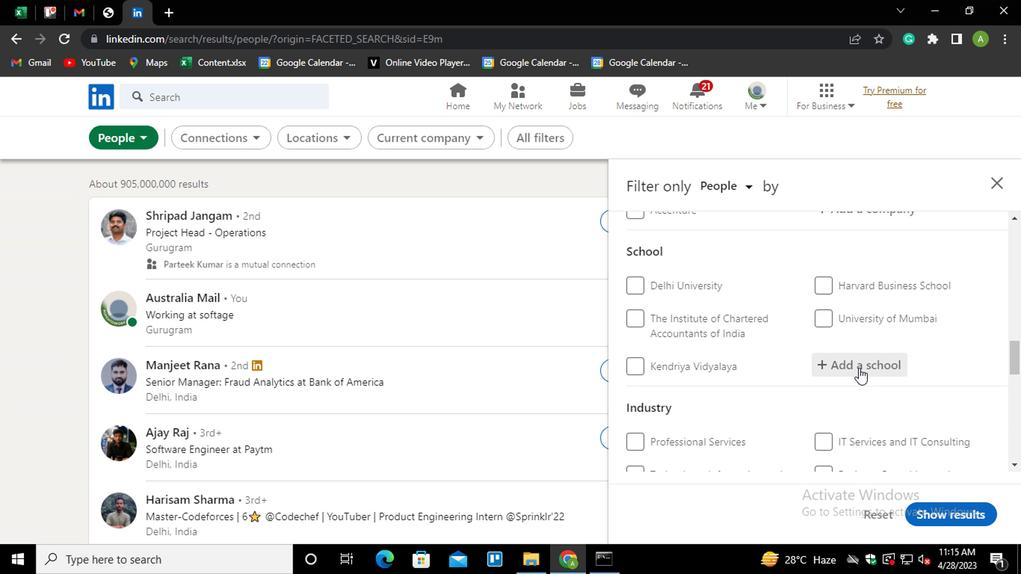 
Action: Key pressed <Key.shift>C<Key.backspace><Key.shift>BENNETT<Key.space><Key.down><Key.enter>
Screenshot: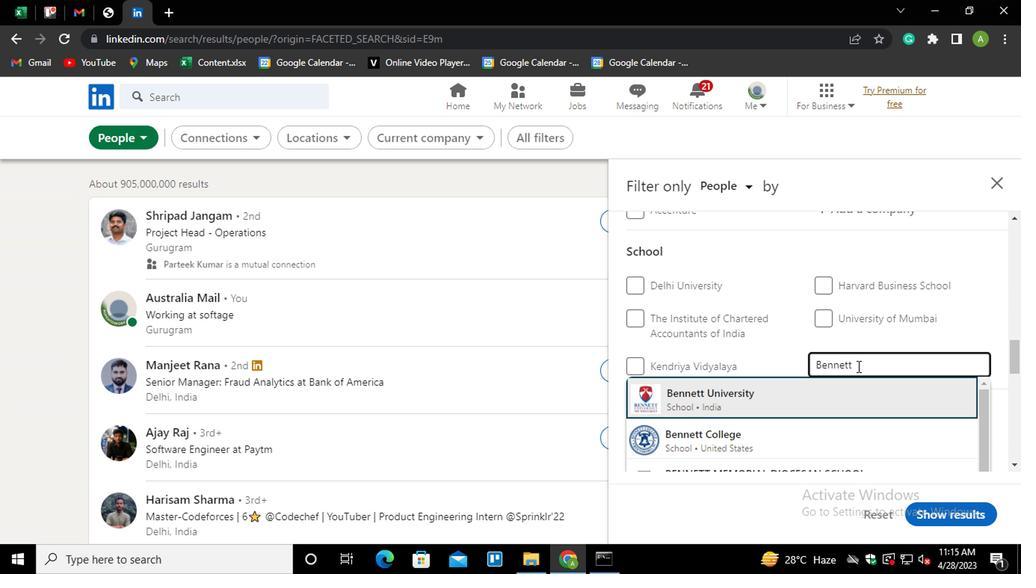 
Action: Mouse moved to (854, 365)
Screenshot: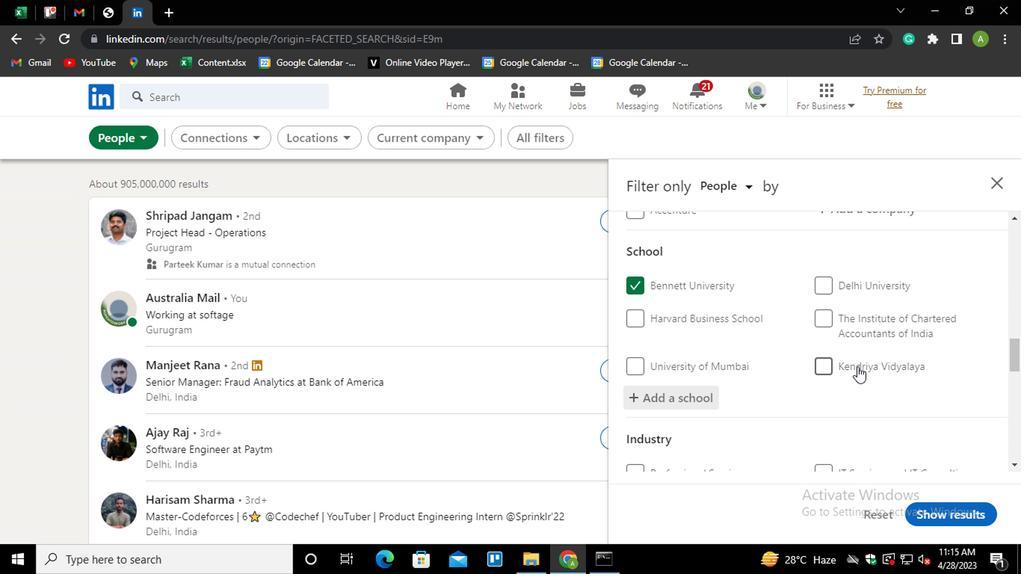 
Action: Mouse scrolled (854, 364) with delta (0, -1)
Screenshot: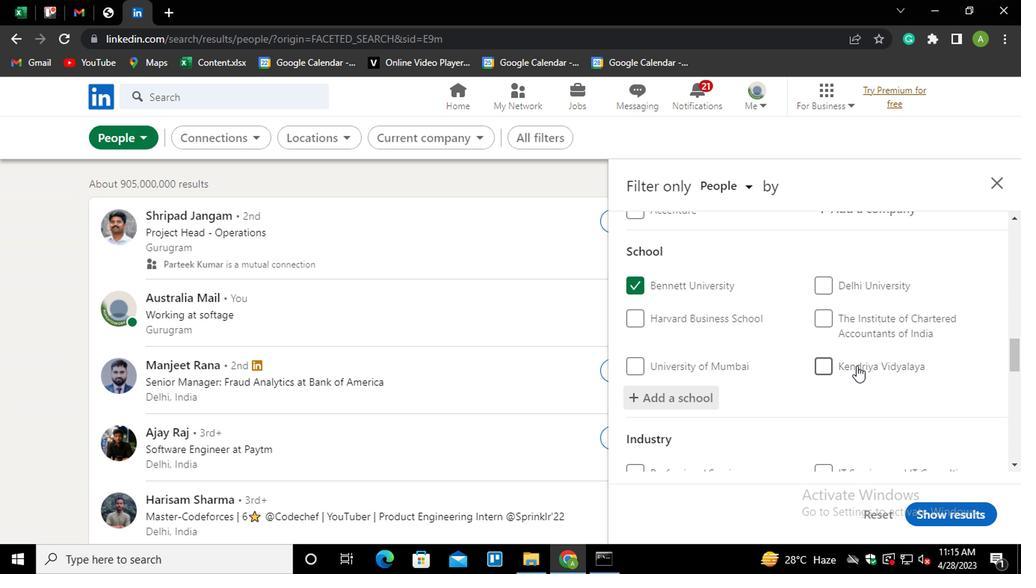 
Action: Mouse scrolled (854, 364) with delta (0, -1)
Screenshot: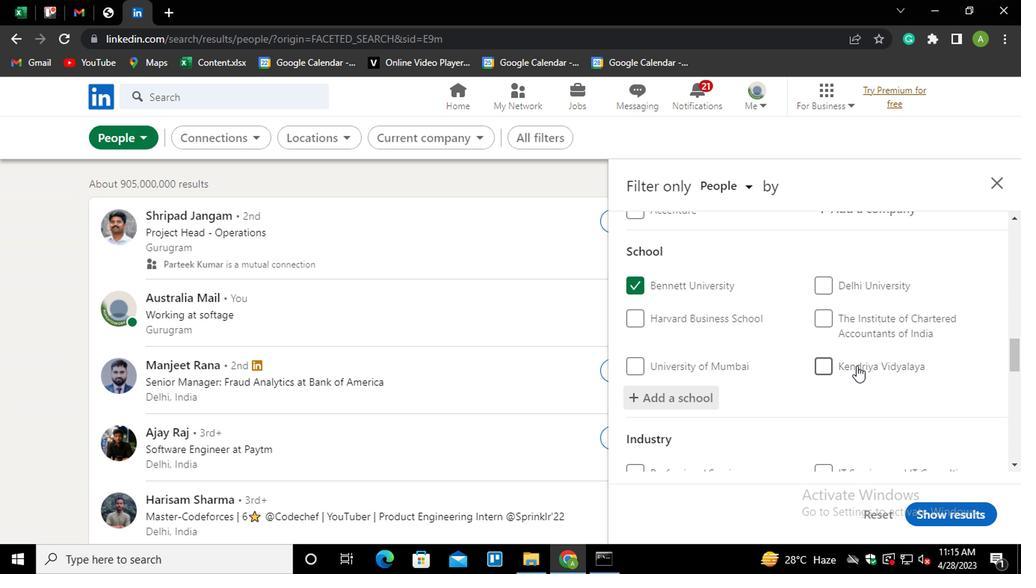 
Action: Mouse scrolled (854, 364) with delta (0, -1)
Screenshot: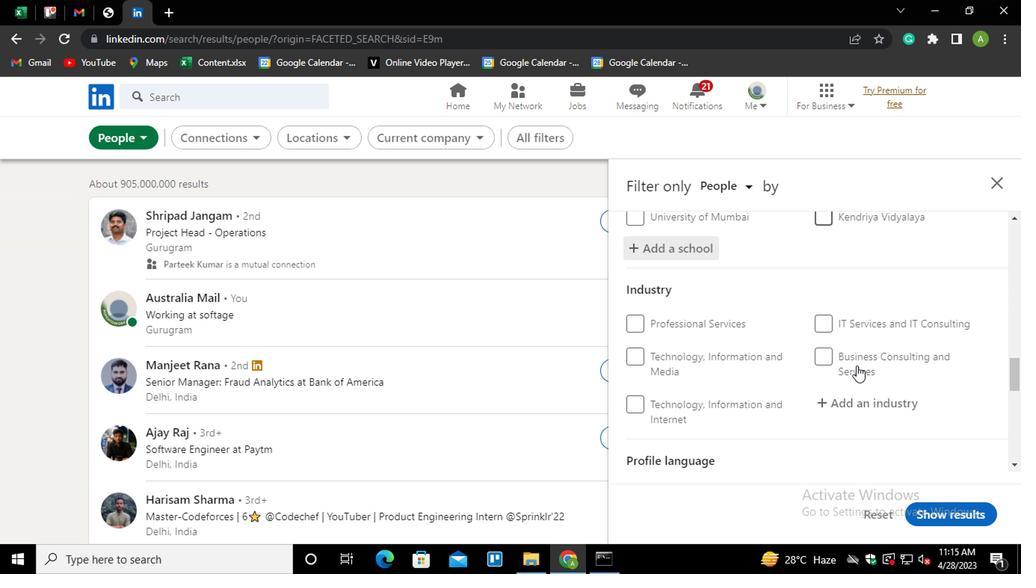 
Action: Mouse moved to (840, 330)
Screenshot: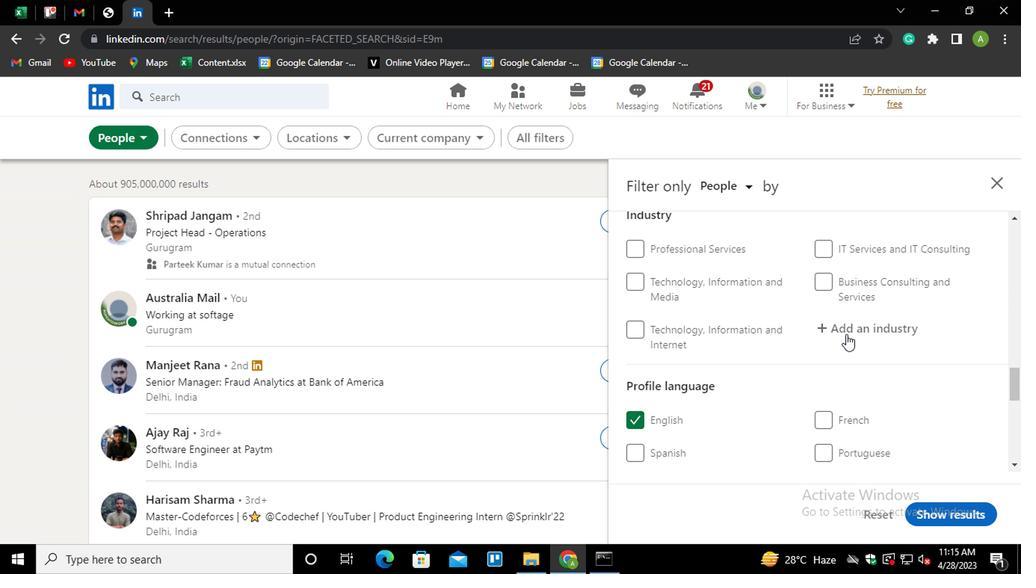 
Action: Mouse pressed left at (840, 330)
Screenshot: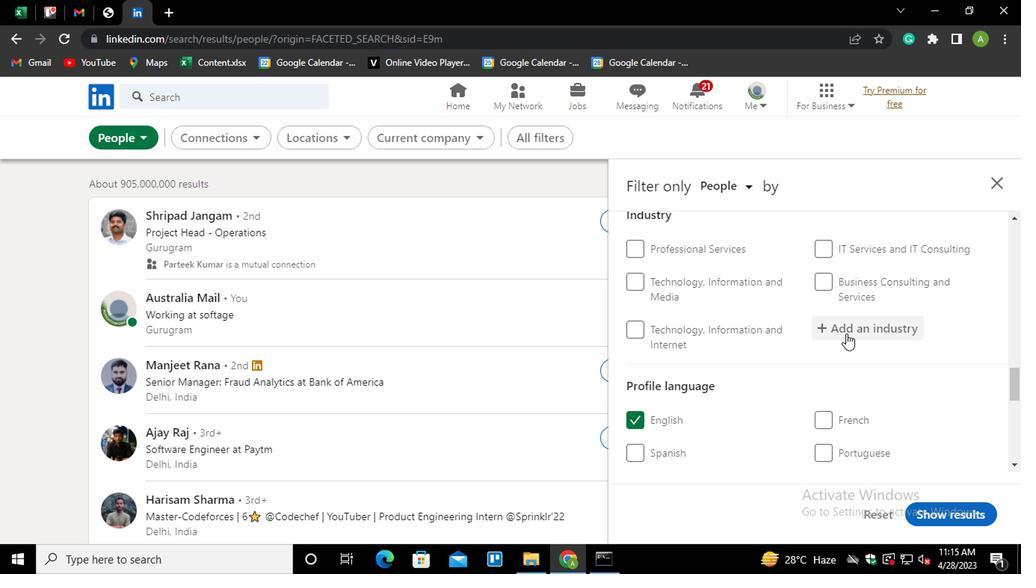 
Action: Key pressed <Key.shift>
Screenshot: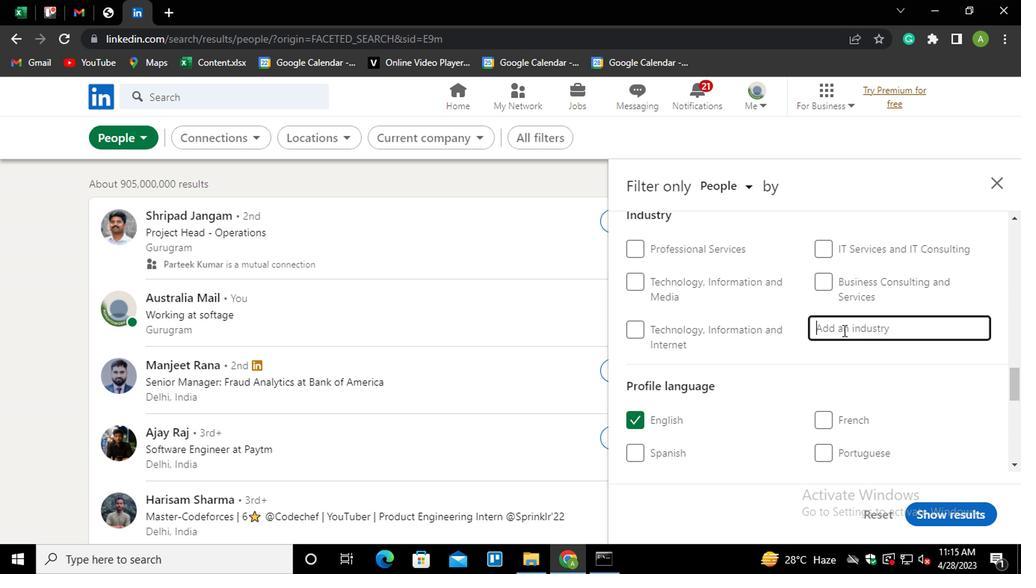 
Action: Mouse moved to (839, 329)
Screenshot: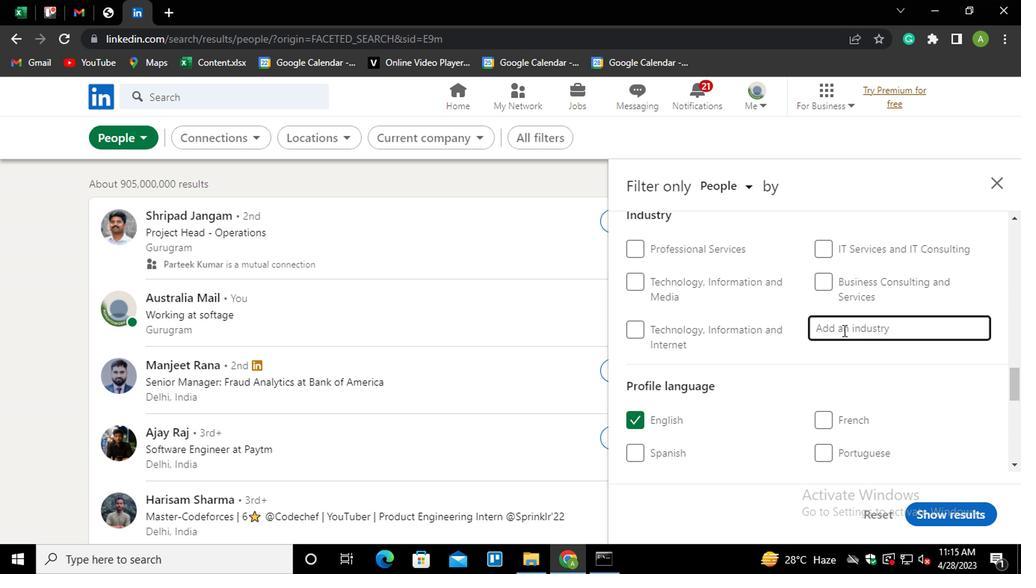 
Action: Key pressed <Key.shift><Key.shift><Key.shift><Key.shift><Key.shift><Key.shift><Key.shift><Key.shift><Key.shift><Key.shift><Key.shift><Key.shift><Key.shift><Key.shift><Key.shift><Key.shift><Key.shift><Key.shift><Key.shift><Key.shift><Key.shift><Key.shift><Key.shift><Key.shift><Key.shift><Key.shift><Key.shift><Key.shift><Key.shift><Key.shift><Key.shift><Key.shift><Key.shift><Key.shift><Key.shift><Key.shift><Key.shift><Key.shift><Key.shift><Key.shift><Key.shift><Key.shift><Key.shift><Key.shift><Key.shift><Key.shift><Key.shift><Key.shift>SPO<Key.down><Key.down><Key.enter>
Screenshot: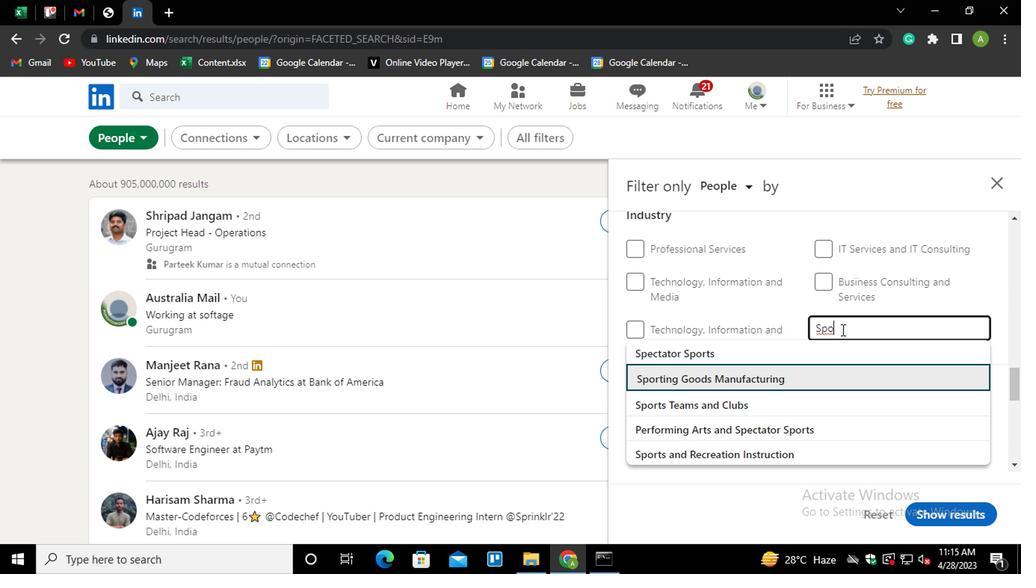 
Action: Mouse scrolled (839, 328) with delta (0, -1)
Screenshot: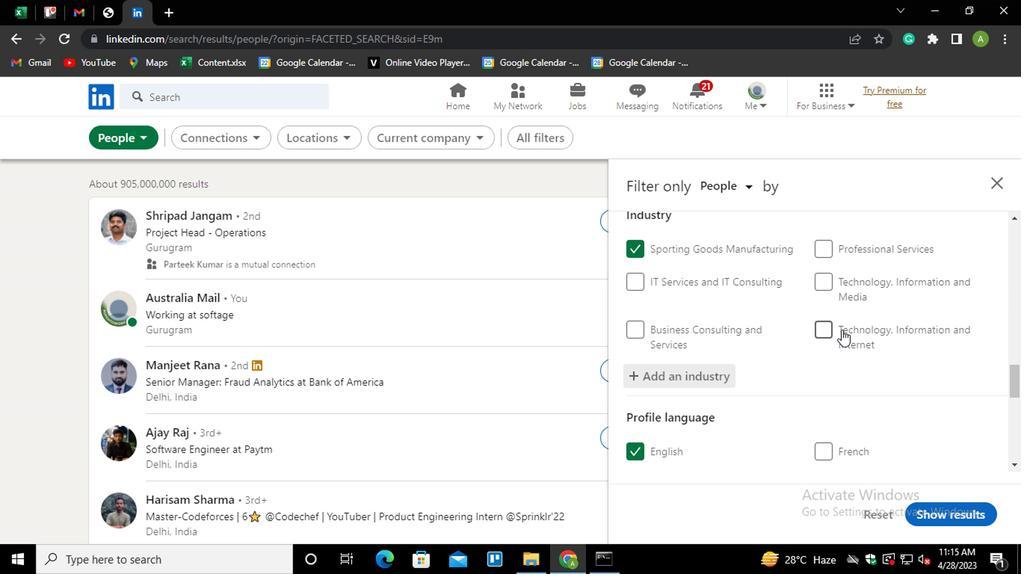 
Action: Mouse scrolled (839, 328) with delta (0, -1)
Screenshot: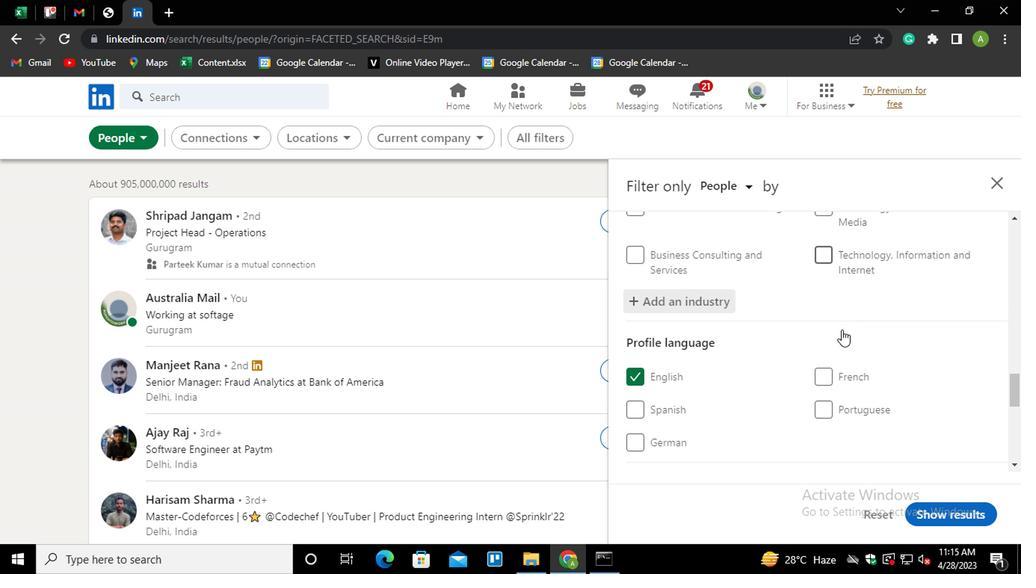
Action: Mouse scrolled (839, 328) with delta (0, -1)
Screenshot: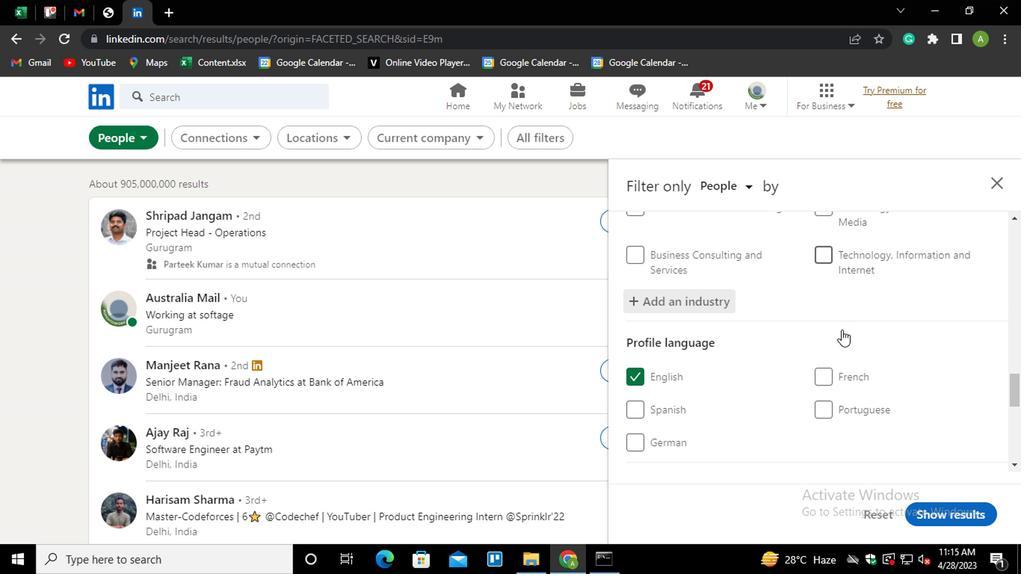 
Action: Mouse scrolled (839, 328) with delta (0, -1)
Screenshot: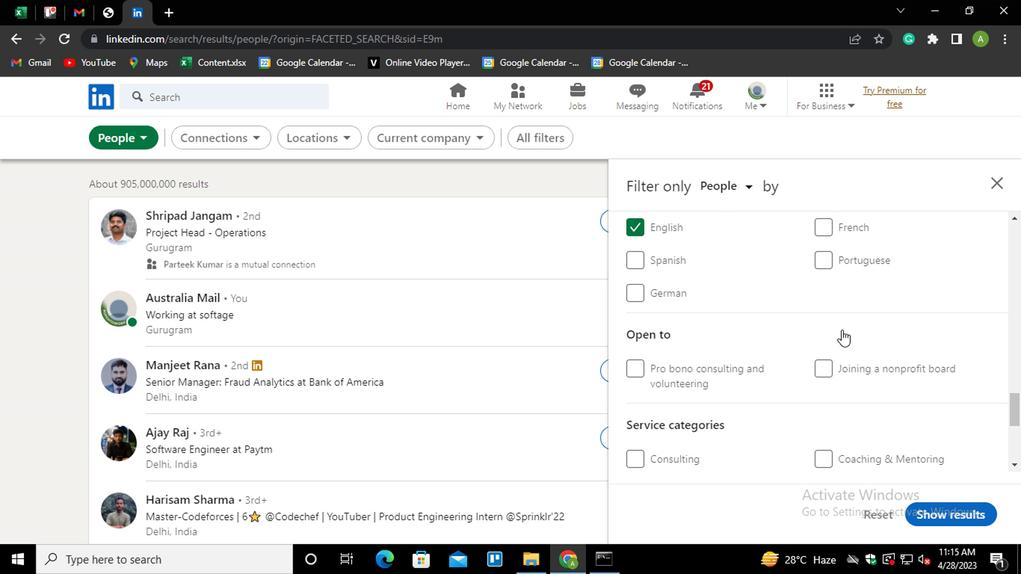 
Action: Mouse scrolled (839, 328) with delta (0, -1)
Screenshot: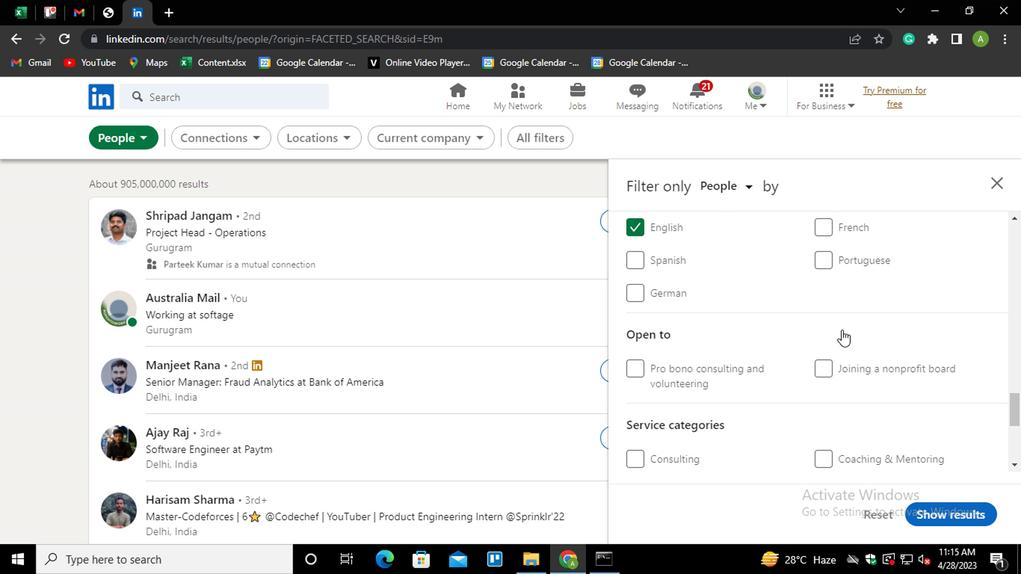 
Action: Mouse moved to (843, 375)
Screenshot: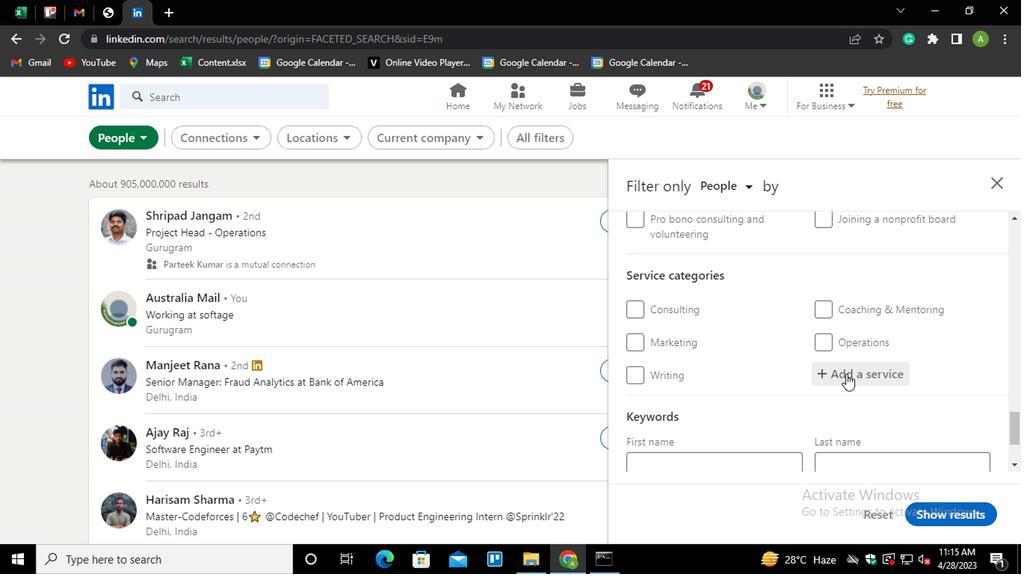 
Action: Mouse pressed left at (843, 375)
Screenshot: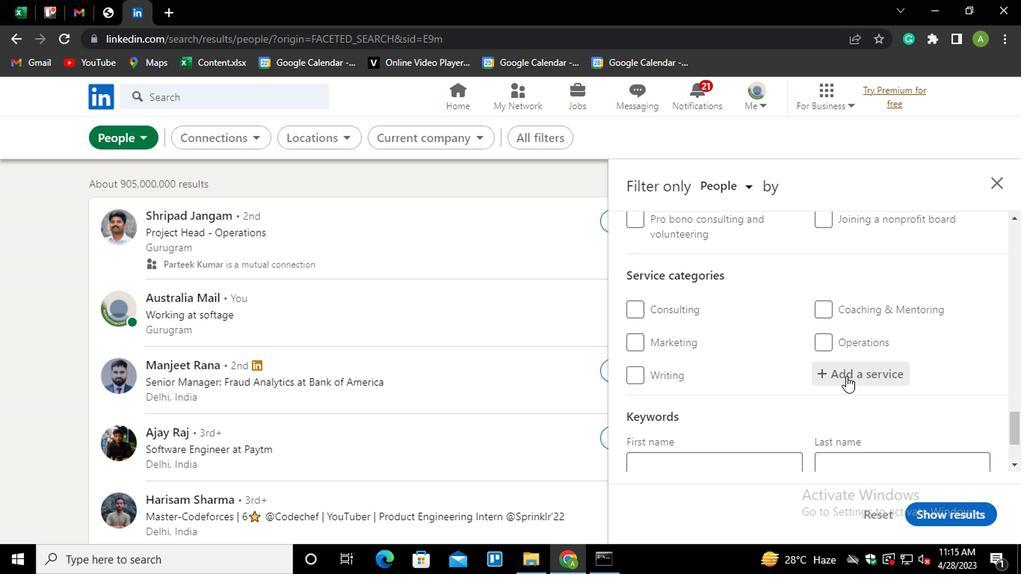 
Action: Key pressed <Key.shift>
Screenshot: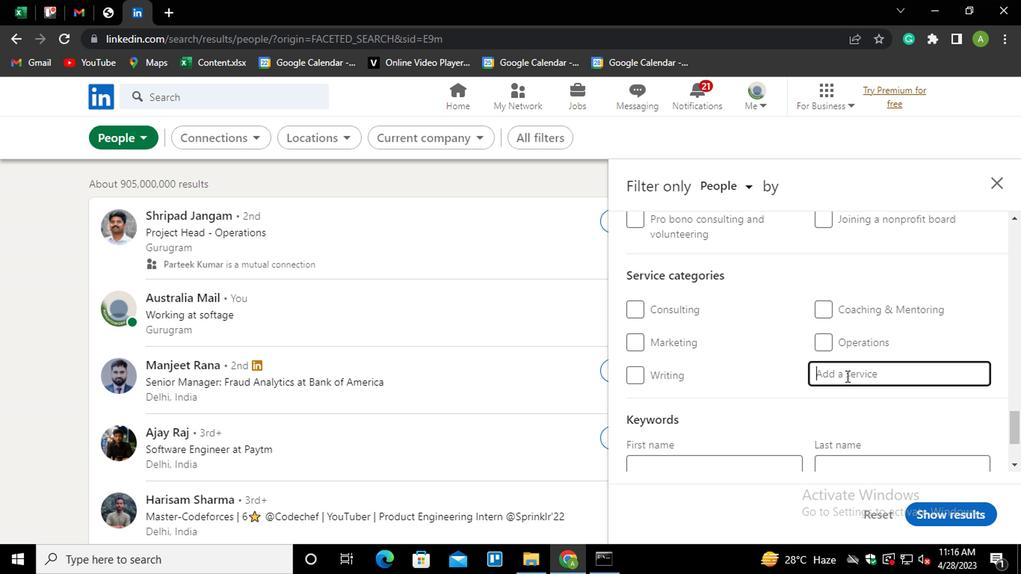 
Action: Mouse moved to (835, 382)
Screenshot: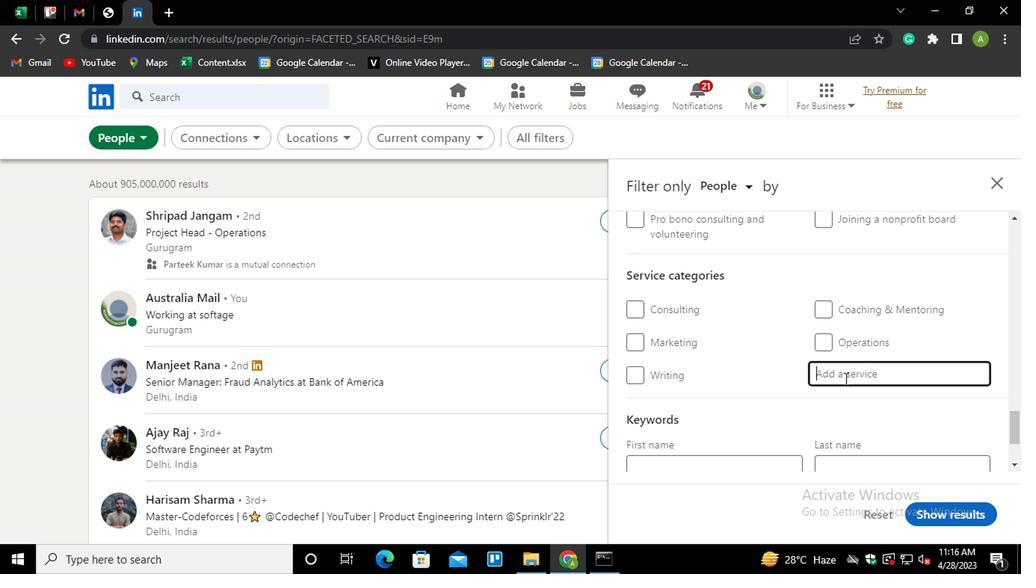
Action: Key pressed SEARCH<Key.down><Key.enter>
Screenshot: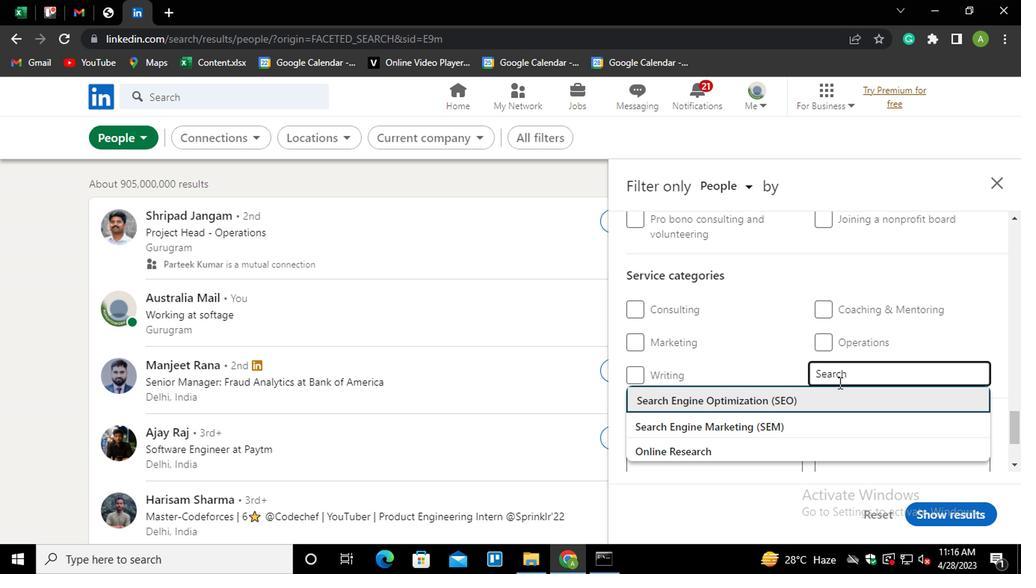 
Action: Mouse moved to (835, 382)
Screenshot: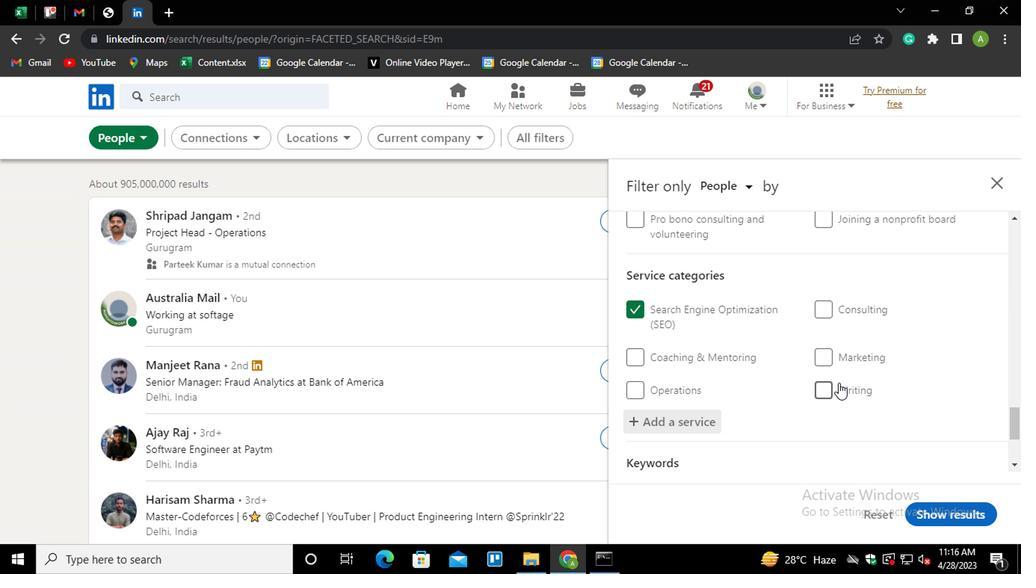 
Action: Mouse scrolled (835, 381) with delta (0, -1)
Screenshot: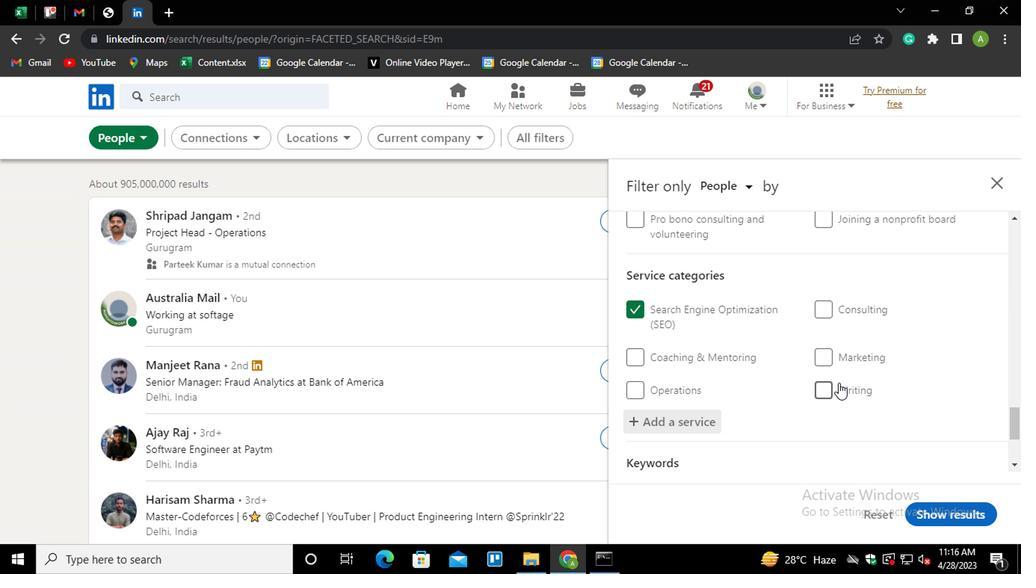 
Action: Mouse scrolled (835, 381) with delta (0, -1)
Screenshot: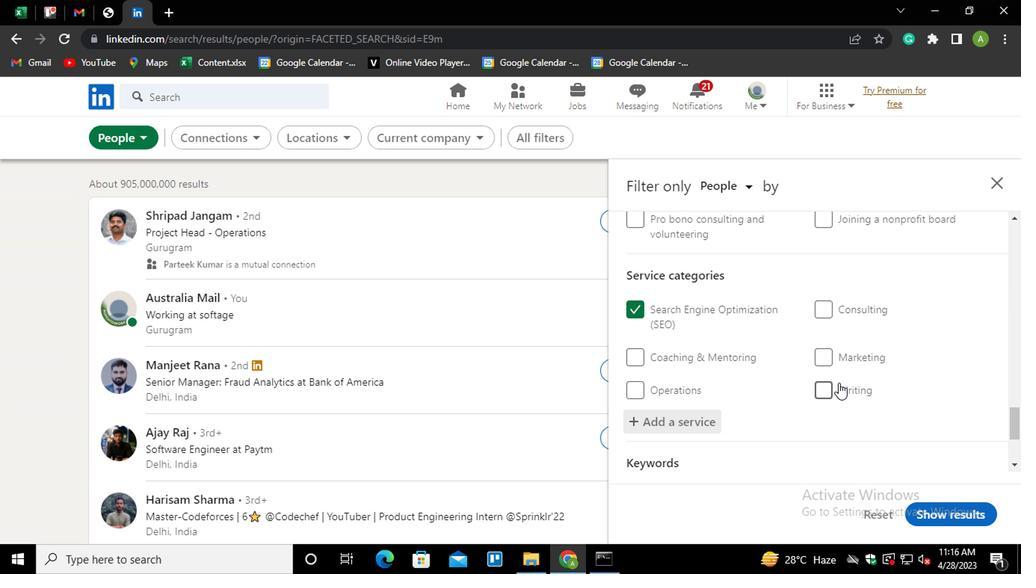 
Action: Mouse scrolled (835, 381) with delta (0, -1)
Screenshot: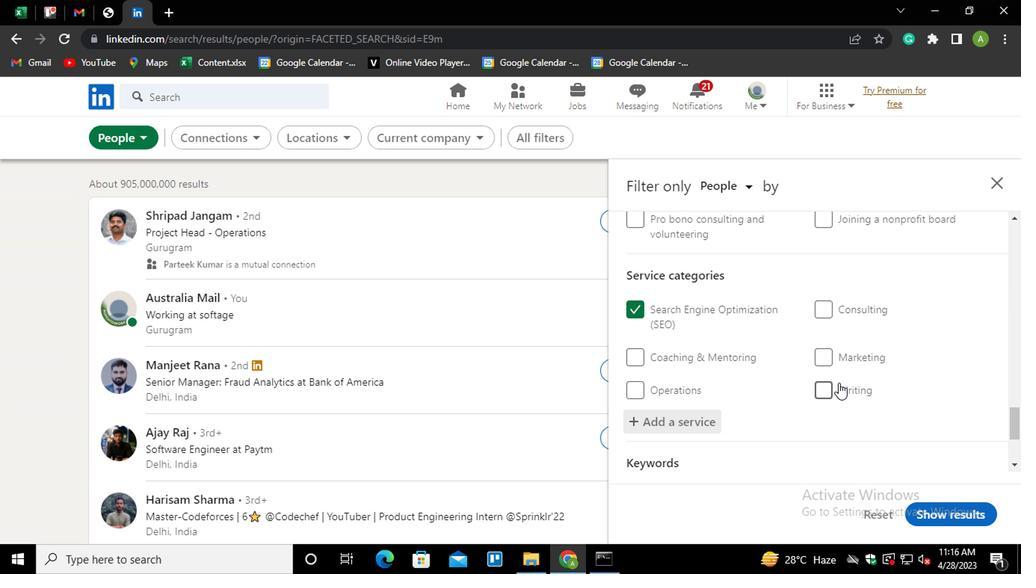 
Action: Mouse scrolled (835, 381) with delta (0, -1)
Screenshot: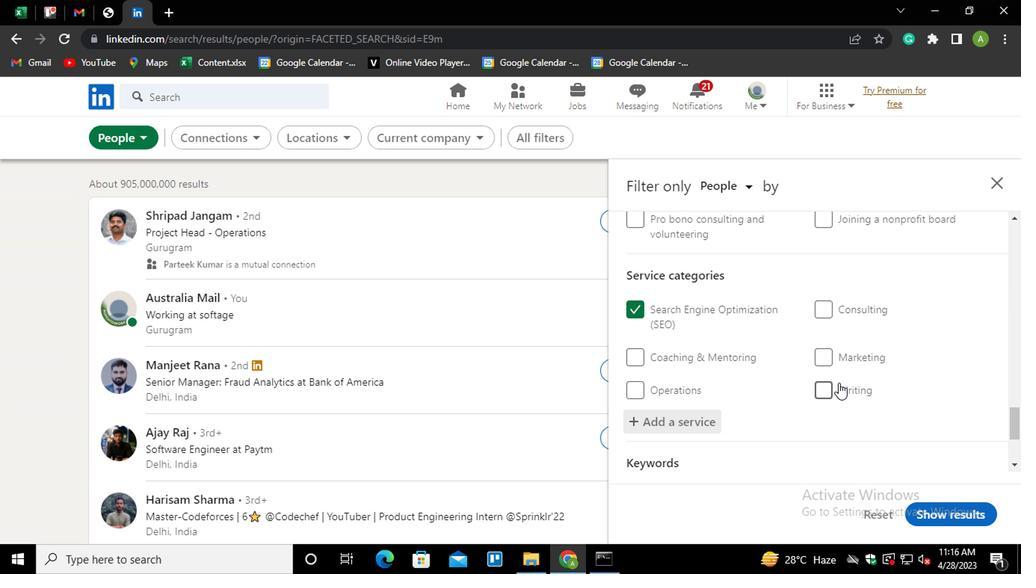 
Action: Mouse scrolled (835, 381) with delta (0, -1)
Screenshot: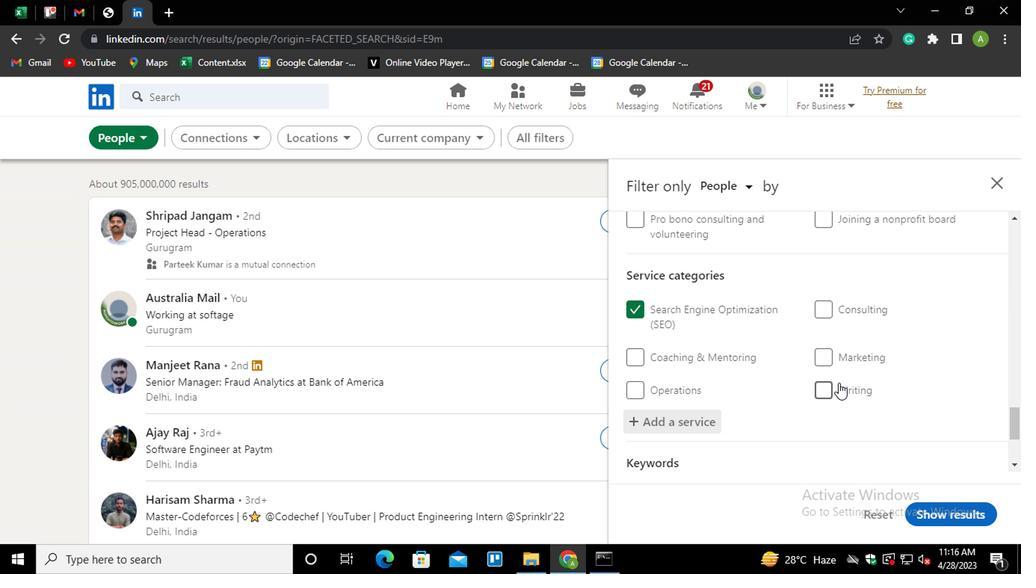 
Action: Mouse moved to (709, 416)
Screenshot: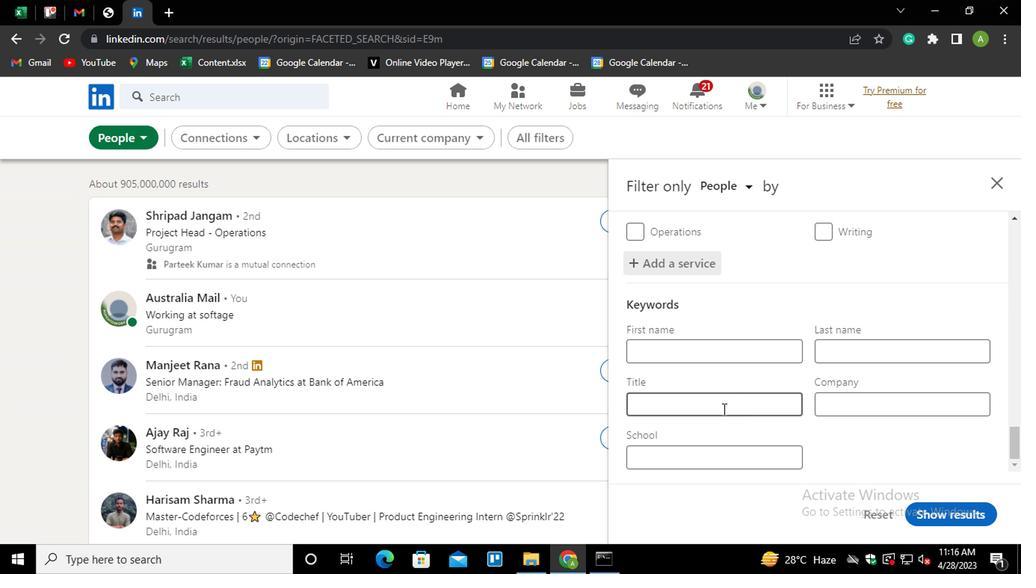 
Action: Mouse pressed left at (709, 416)
Screenshot: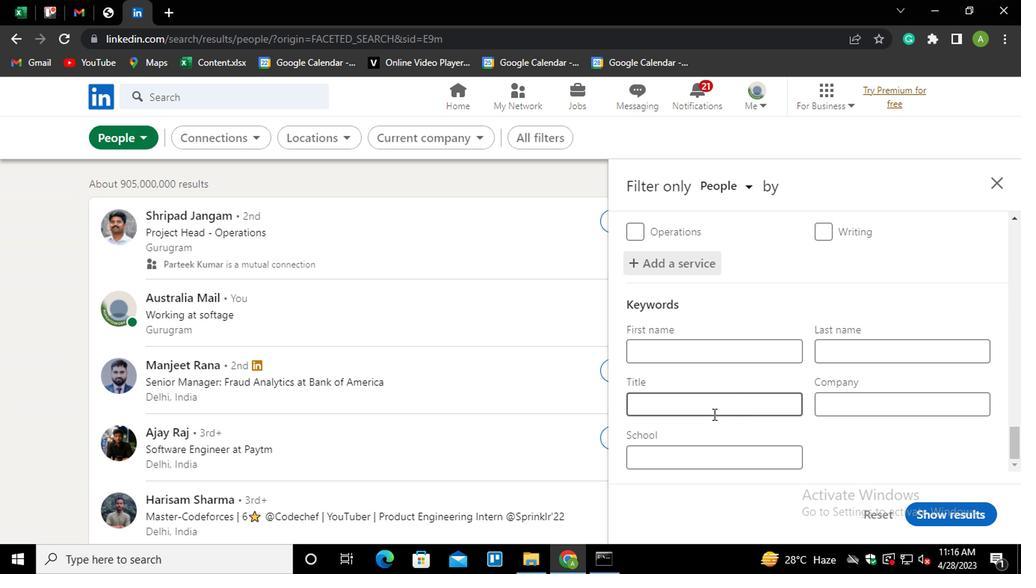 
Action: Key pressed <Key.shift><Key.shift><Key.shift><Key.shift><Key.shift><Key.shift><Key.shift><Key.shift><Key.shift><Key.shift><Key.shift><Key.shift>OPERATIONS<Key.space><Key.shift>MANAGER
Screenshot: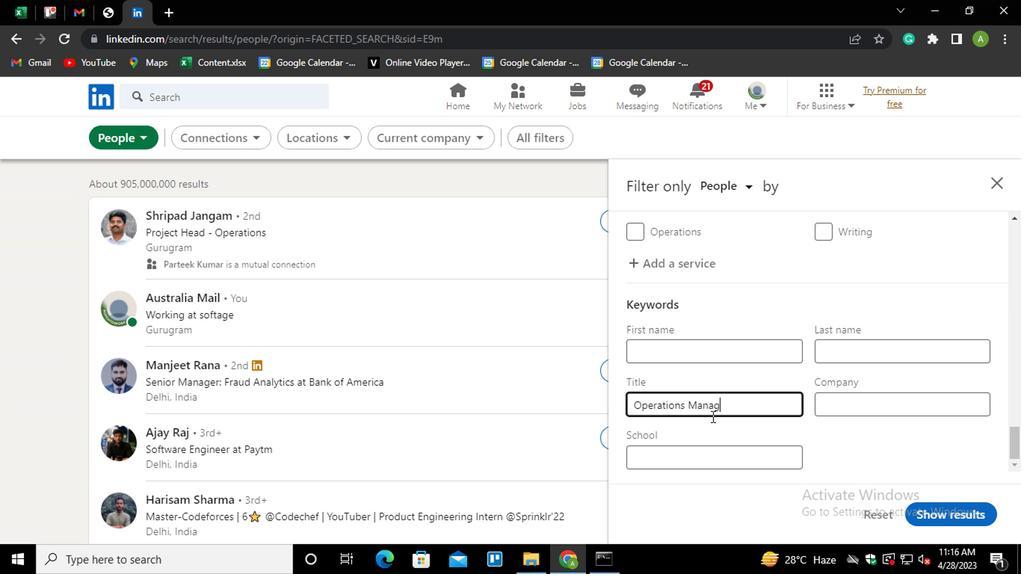 
Action: Mouse moved to (845, 446)
Screenshot: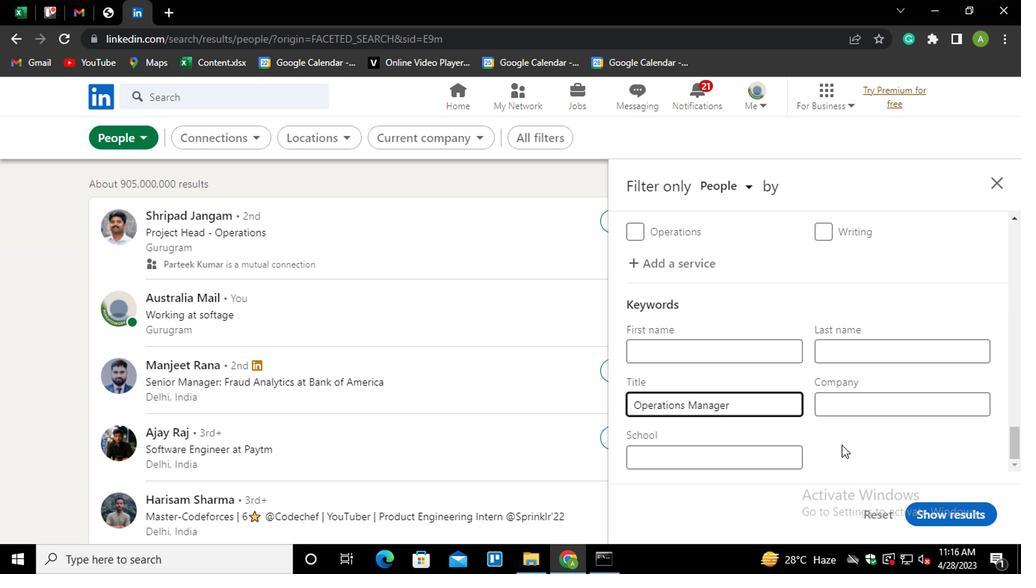 
Action: Mouse pressed left at (845, 446)
Screenshot: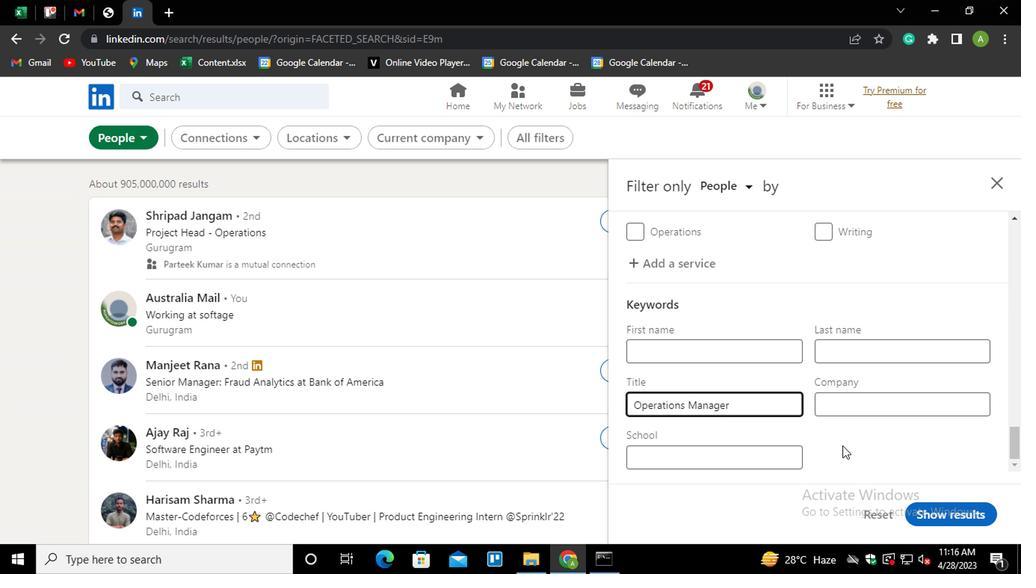 
Action: Mouse moved to (913, 514)
Screenshot: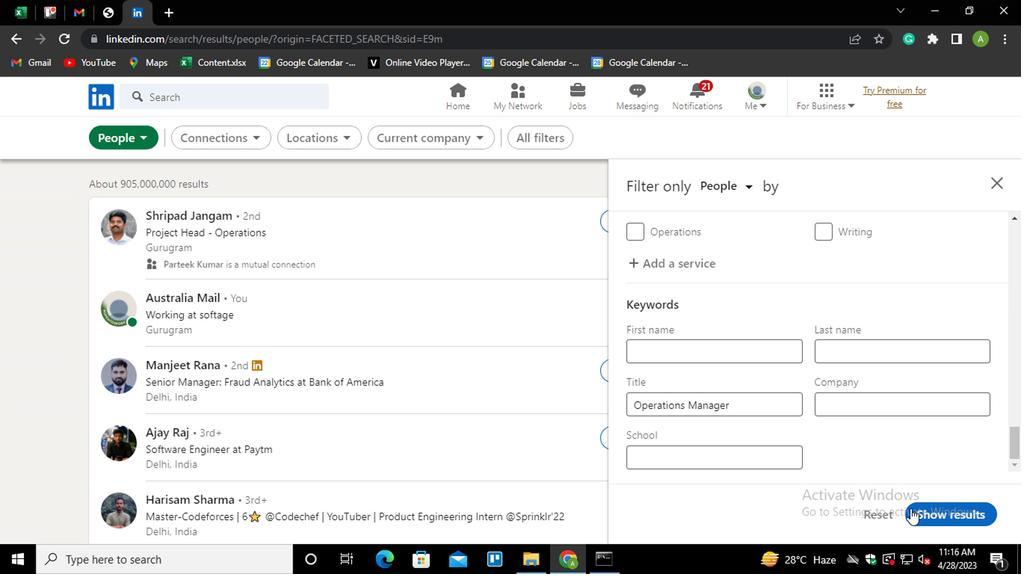 
Action: Mouse pressed left at (913, 514)
Screenshot: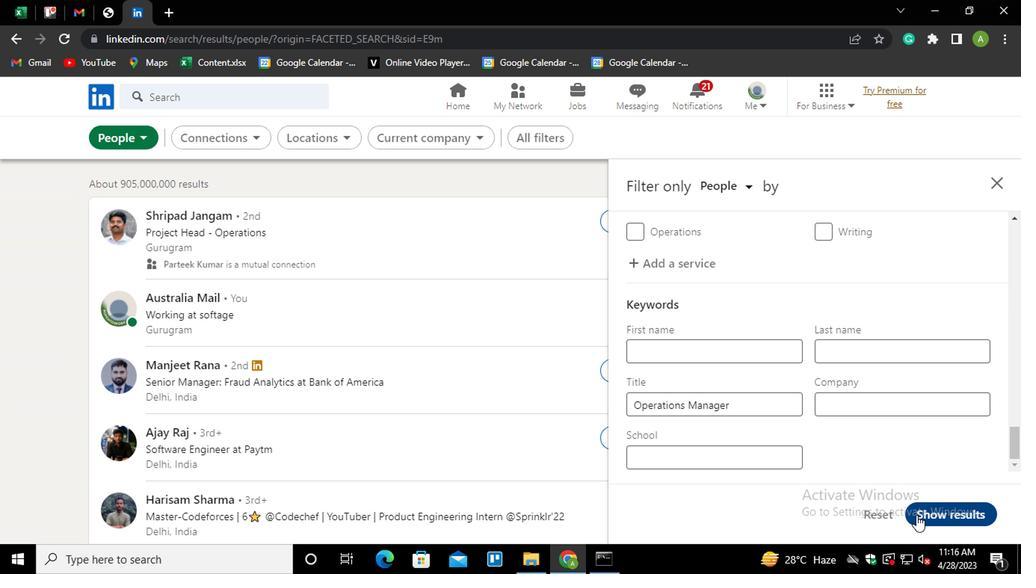 
